 Task: Look for space in Qiryat Shemona, Israel from 7th July, 2023 to 15th July, 2023 for 6 adults in price range Rs.15000 to Rs.20000. Place can be entire place with 3 bedrooms having 3 beds and 3 bathrooms. Property type can be house, flat, guest house. Amenities needed are: washing machine. Booking option can be shelf check-in. Required host language is English.
Action: Mouse moved to (460, 53)
Screenshot: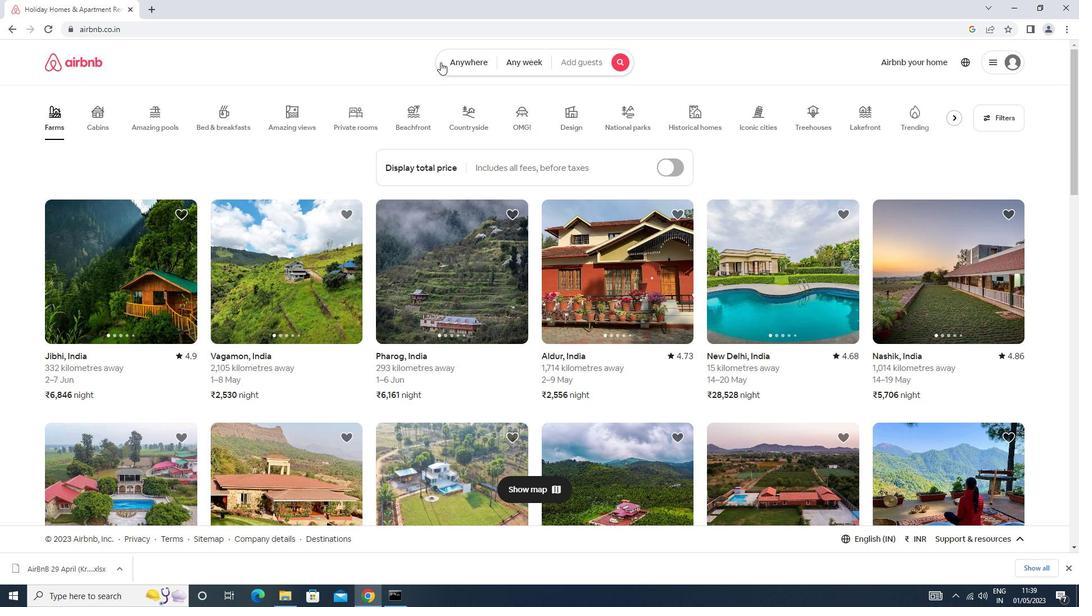 
Action: Mouse pressed left at (460, 53)
Screenshot: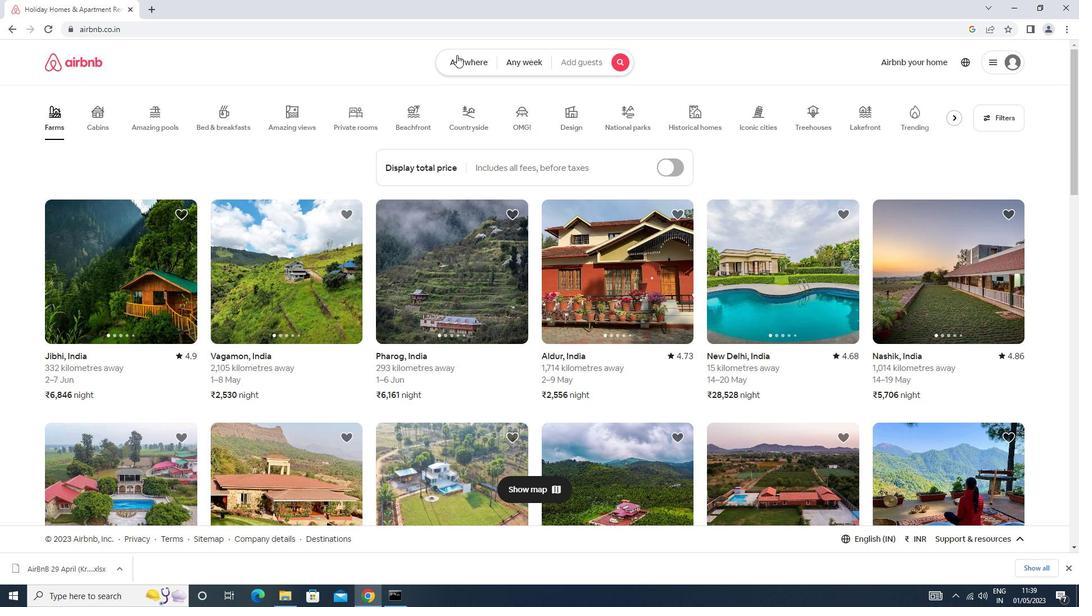 
Action: Mouse moved to (427, 101)
Screenshot: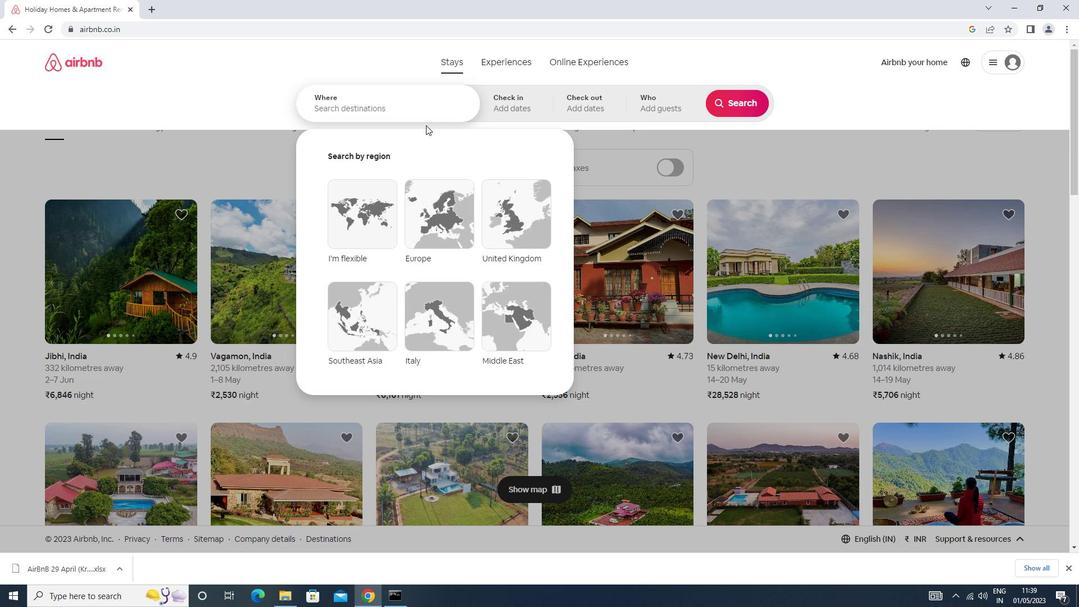 
Action: Mouse pressed left at (427, 101)
Screenshot: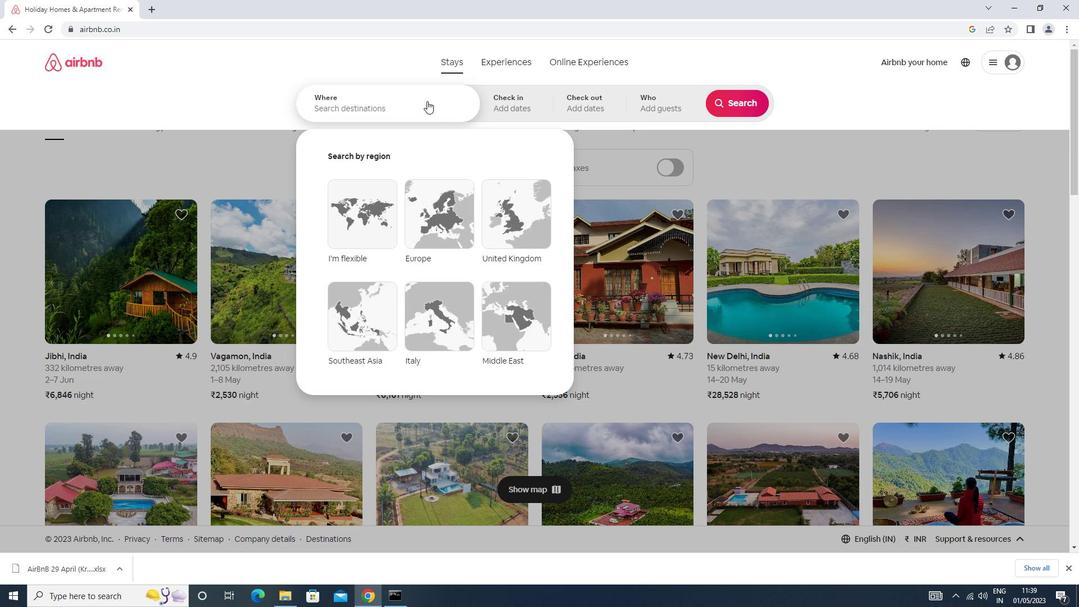 
Action: Mouse moved to (427, 101)
Screenshot: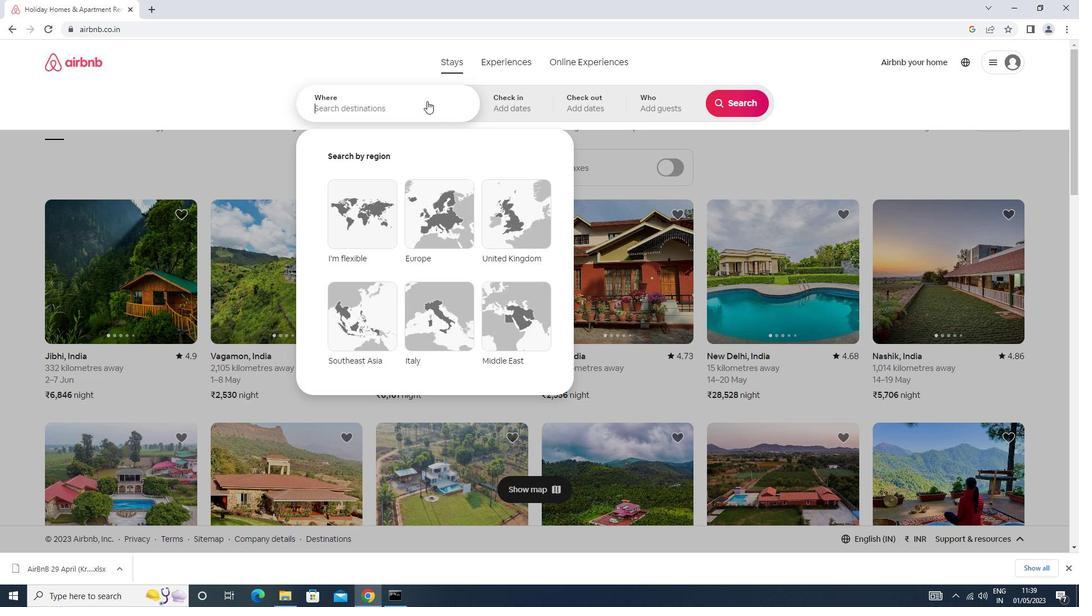 
Action: Key pressed <Key.caps_lock>q<Key.caps_lock>riyat<Key.space>she<Key.down><Key.down><Key.enter>
Screenshot: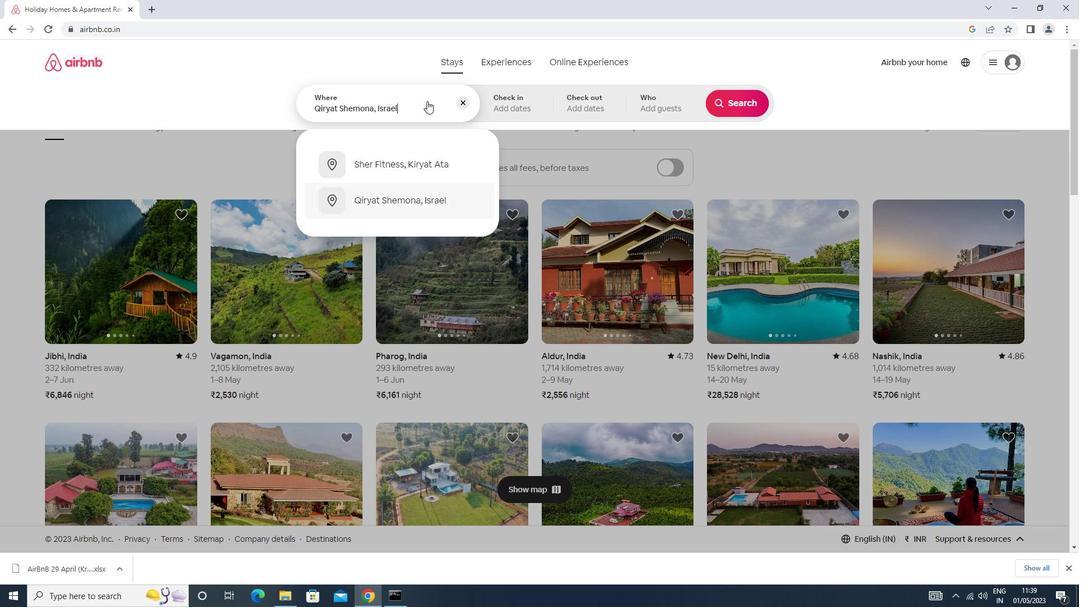 
Action: Mouse moved to (734, 189)
Screenshot: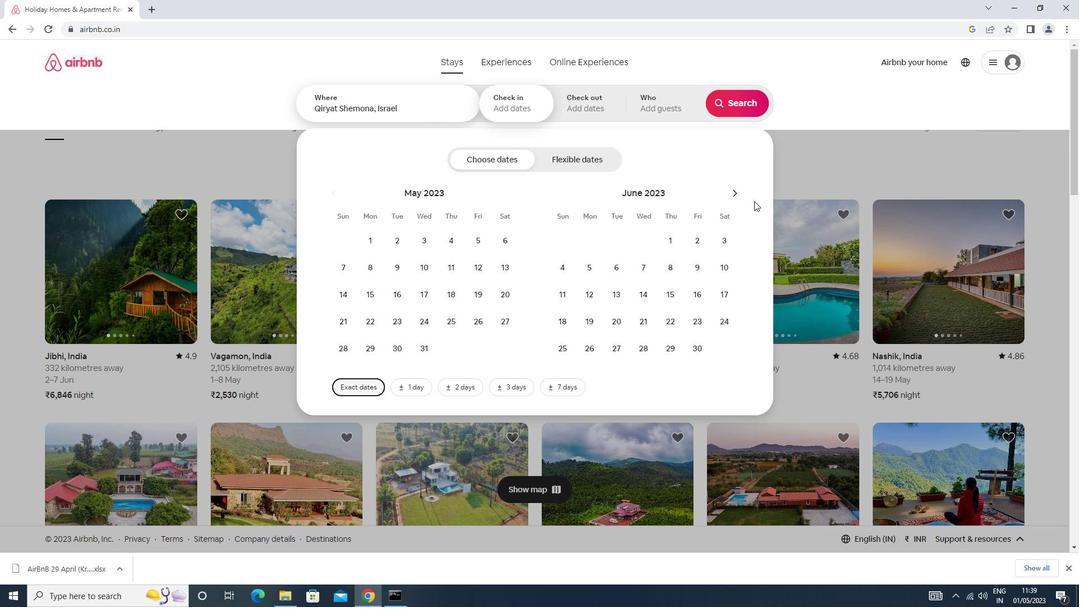 
Action: Mouse pressed left at (734, 189)
Screenshot: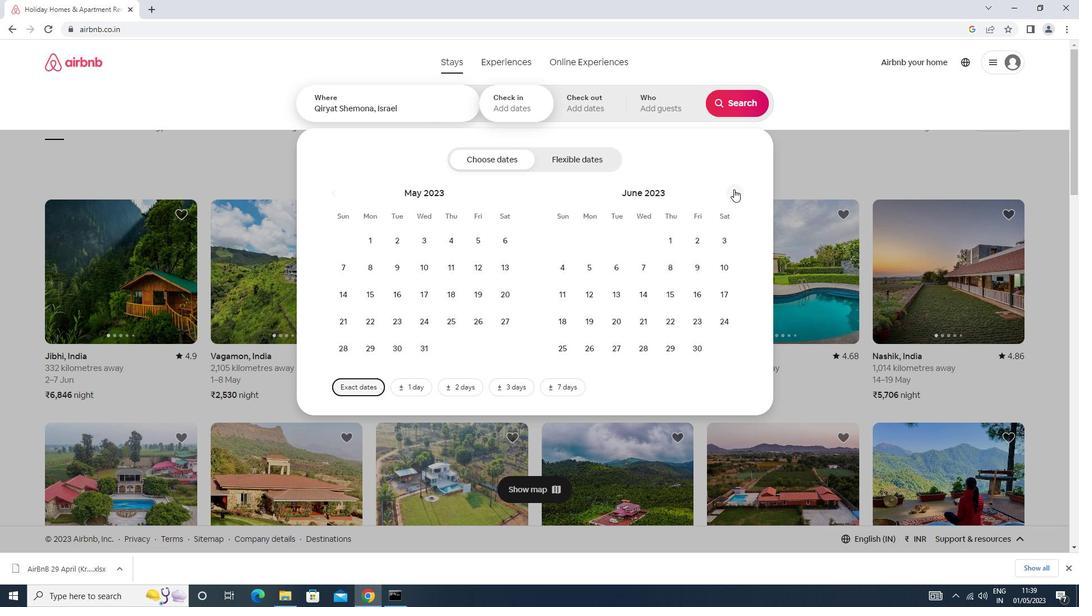 
Action: Mouse moved to (689, 277)
Screenshot: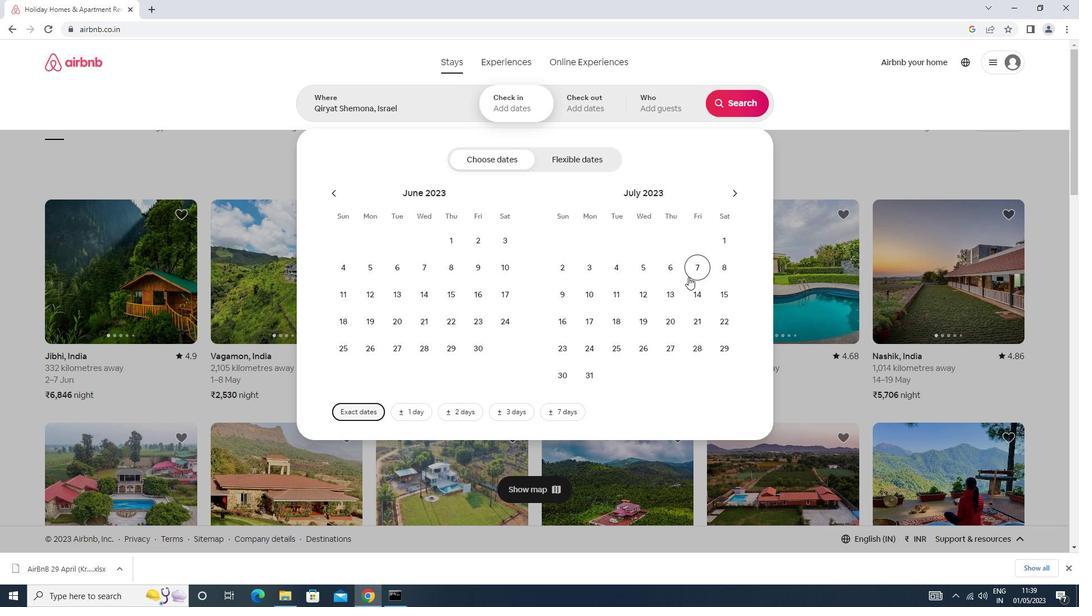 
Action: Mouse pressed left at (689, 277)
Screenshot: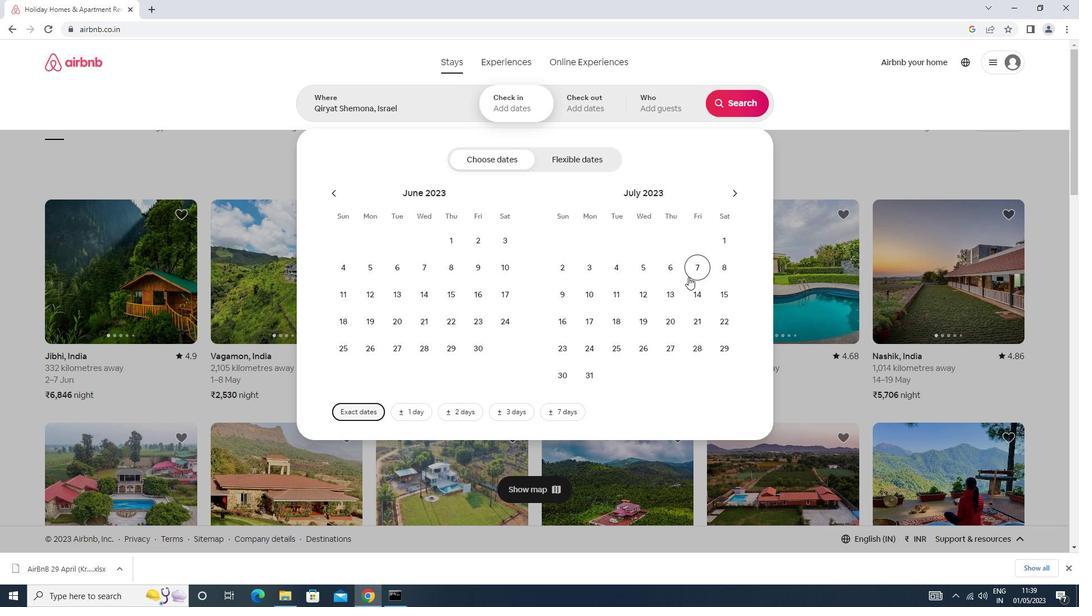 
Action: Mouse moved to (726, 295)
Screenshot: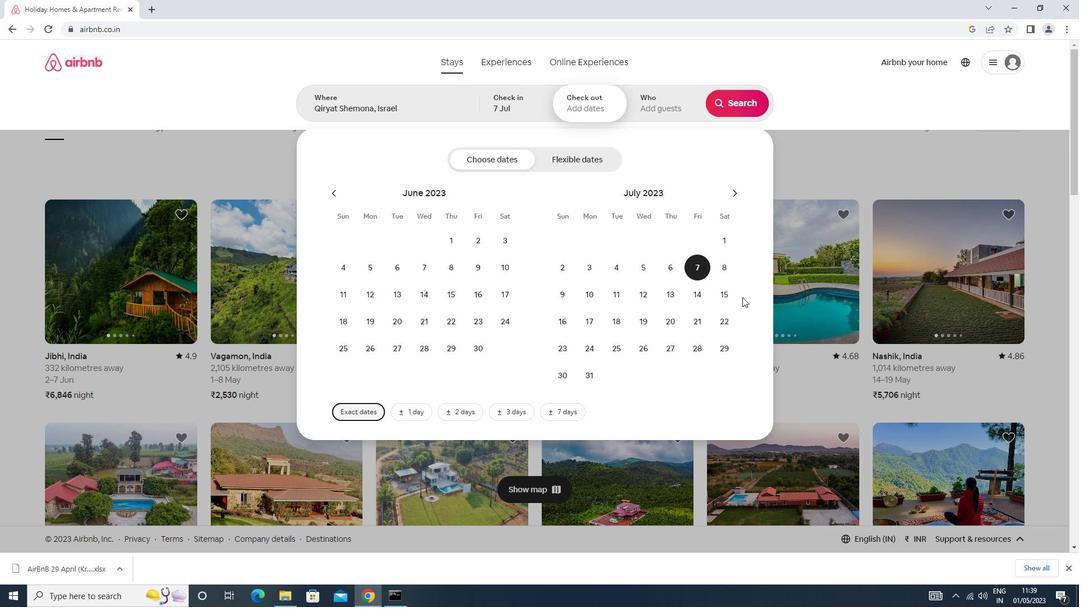 
Action: Mouse pressed left at (726, 295)
Screenshot: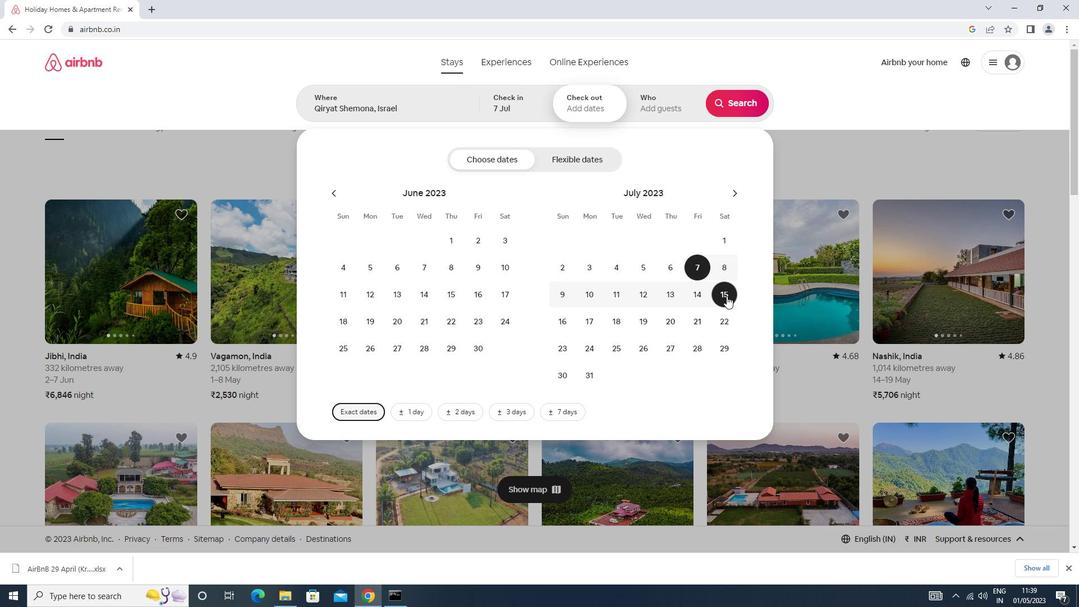 
Action: Mouse moved to (676, 109)
Screenshot: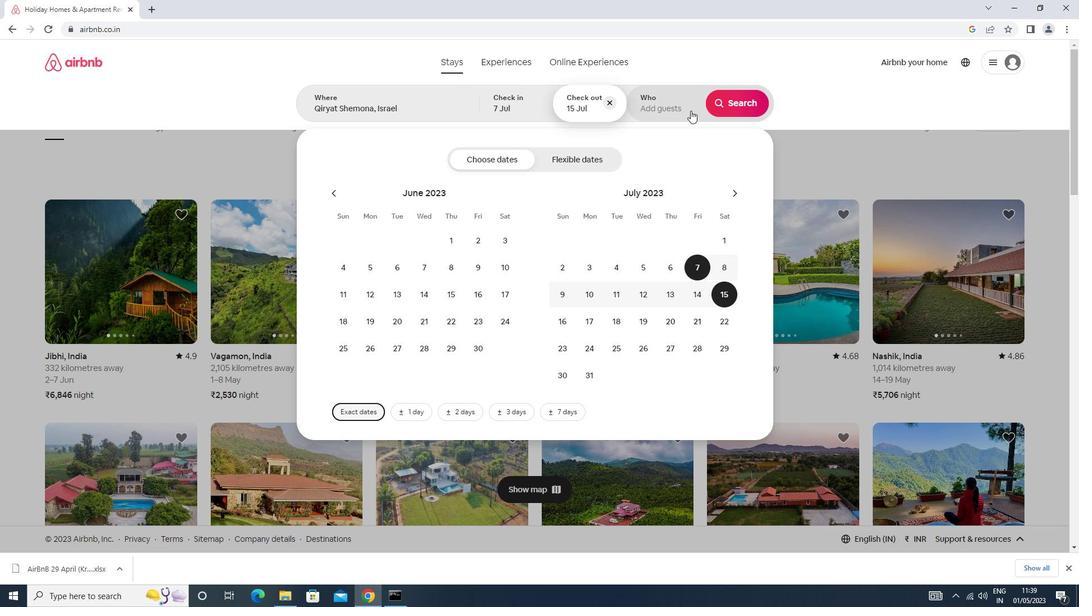 
Action: Mouse pressed left at (676, 109)
Screenshot: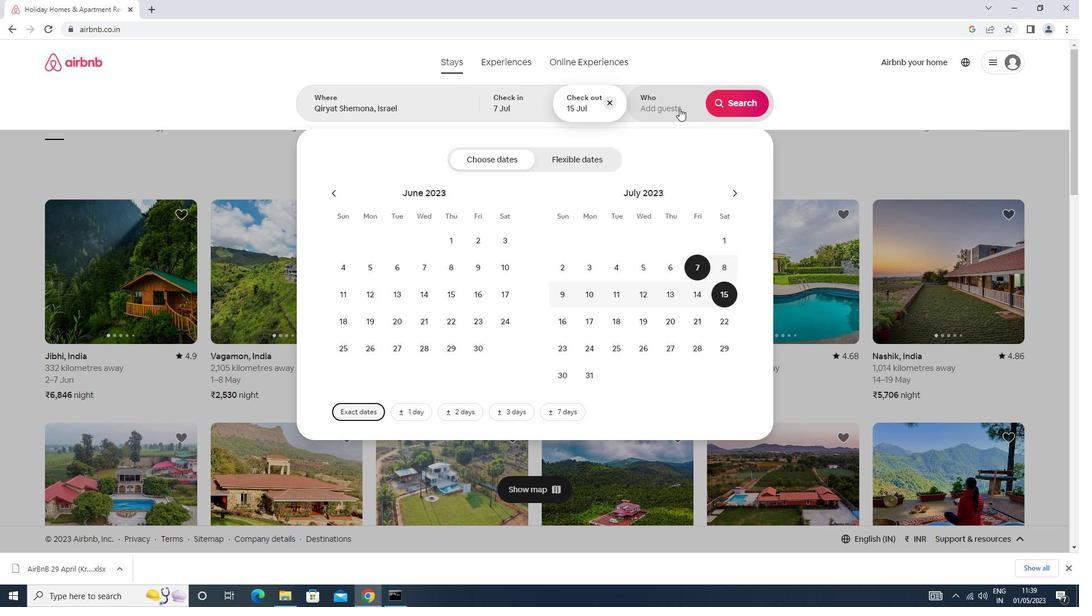 
Action: Mouse moved to (743, 159)
Screenshot: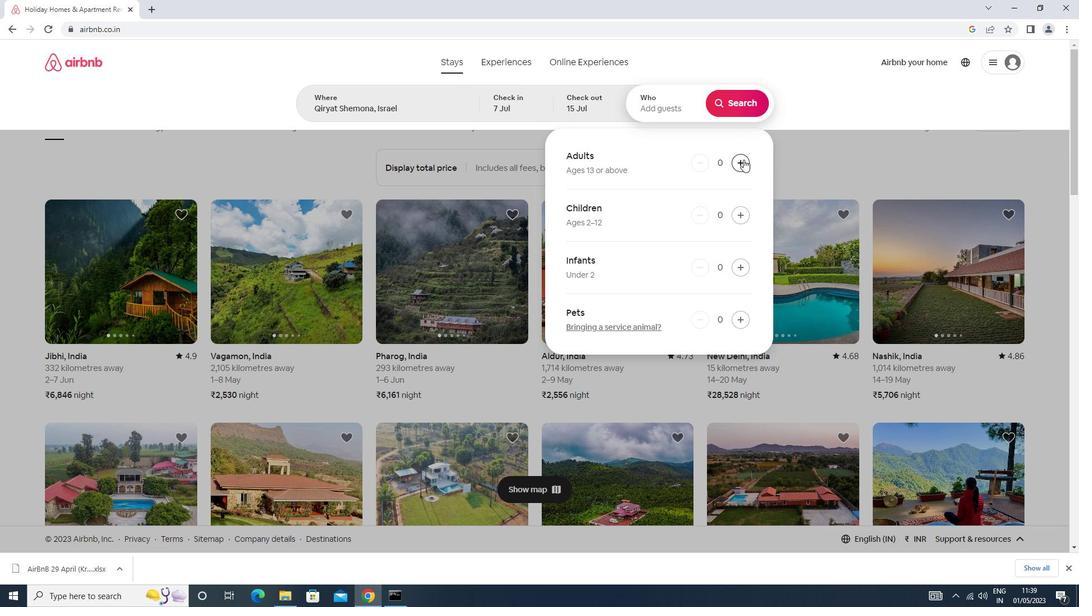 
Action: Mouse pressed left at (743, 159)
Screenshot: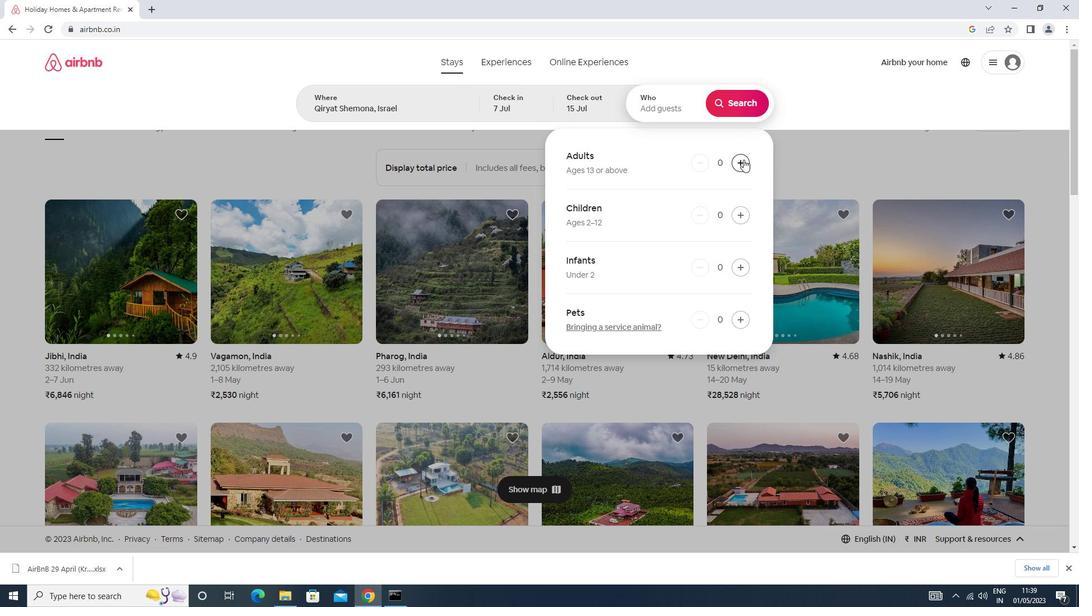 
Action: Mouse moved to (743, 159)
Screenshot: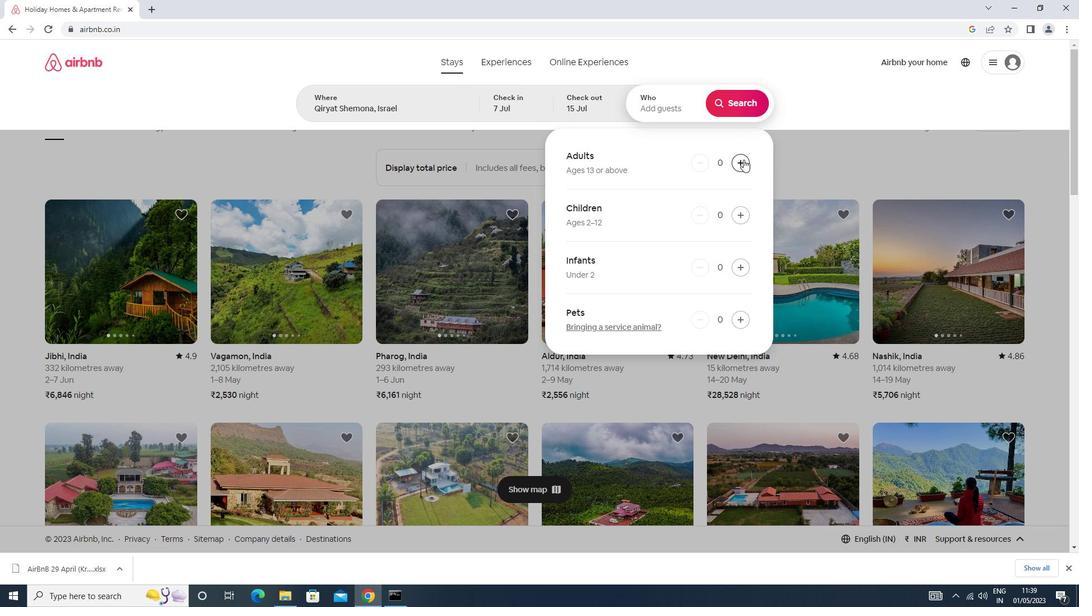 
Action: Mouse pressed left at (743, 159)
Screenshot: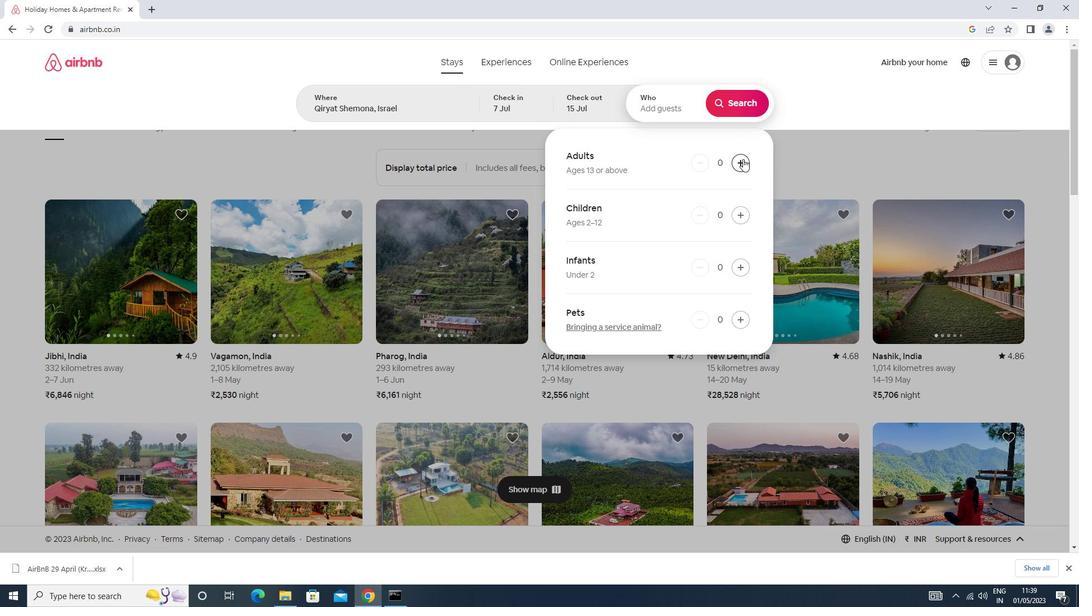 
Action: Mouse pressed left at (743, 159)
Screenshot: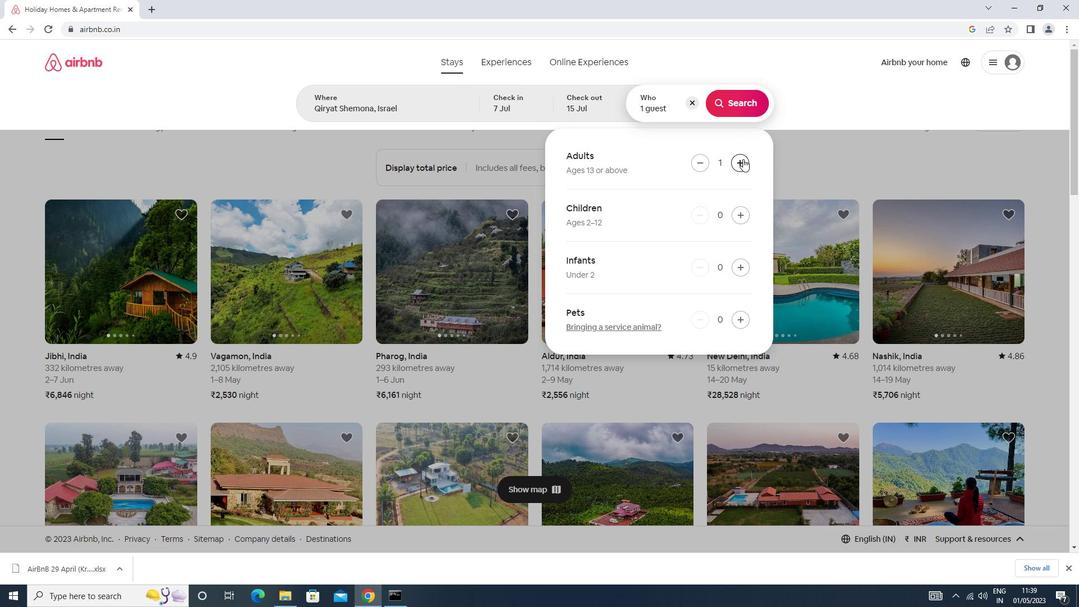
Action: Mouse pressed left at (743, 159)
Screenshot: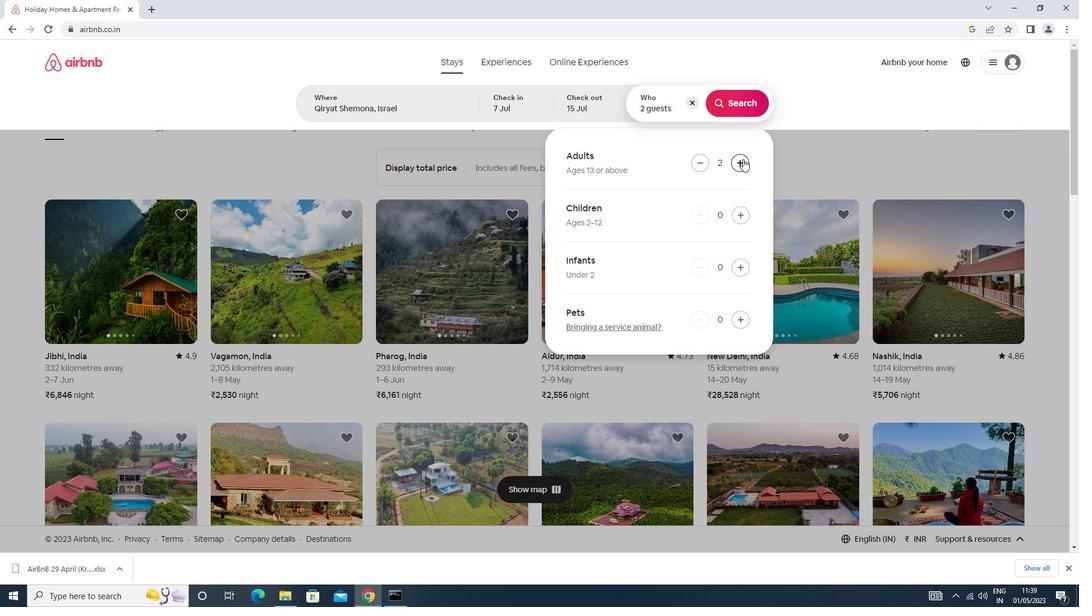 
Action: Mouse pressed left at (743, 159)
Screenshot: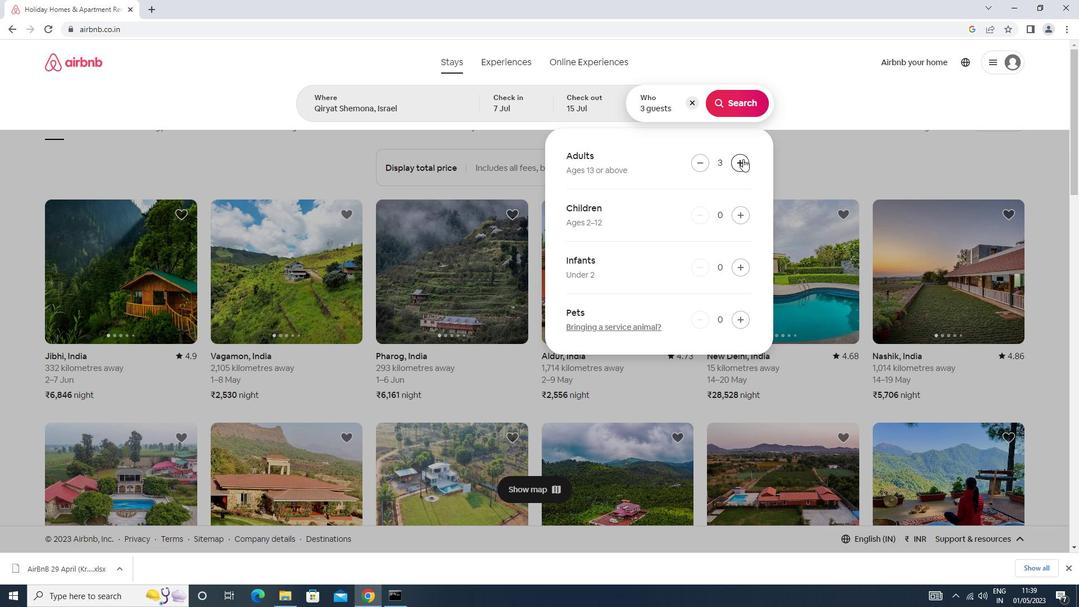 
Action: Mouse pressed left at (743, 159)
Screenshot: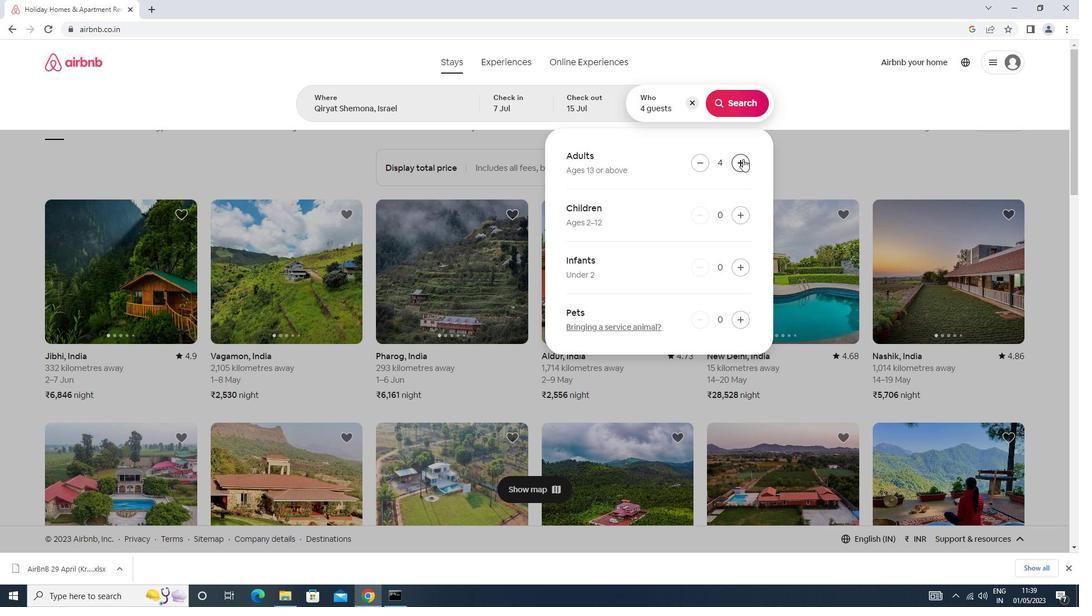 
Action: Mouse moved to (738, 101)
Screenshot: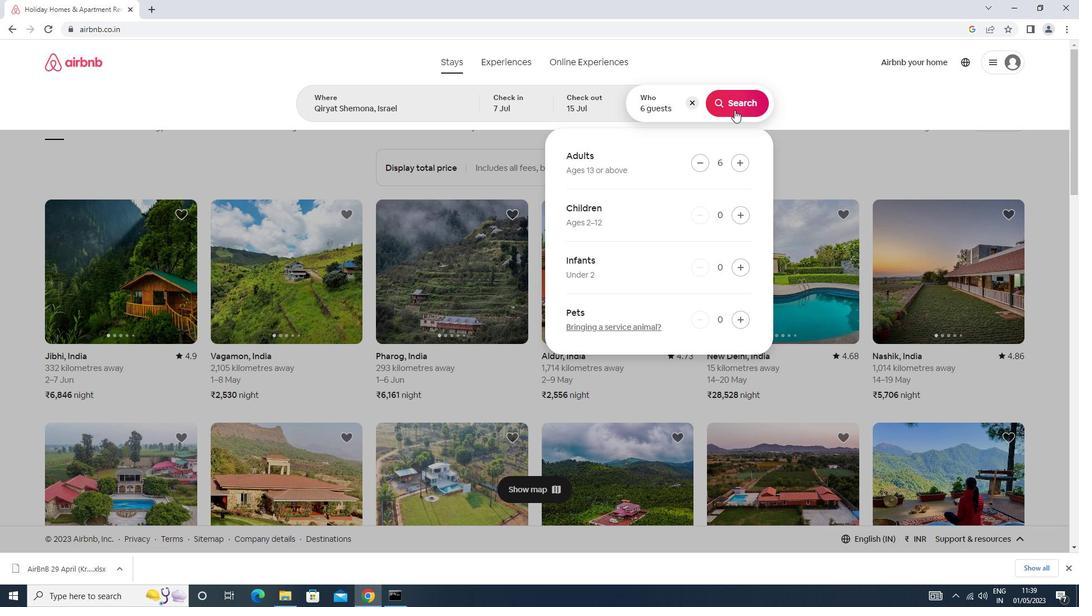 
Action: Mouse pressed left at (738, 101)
Screenshot: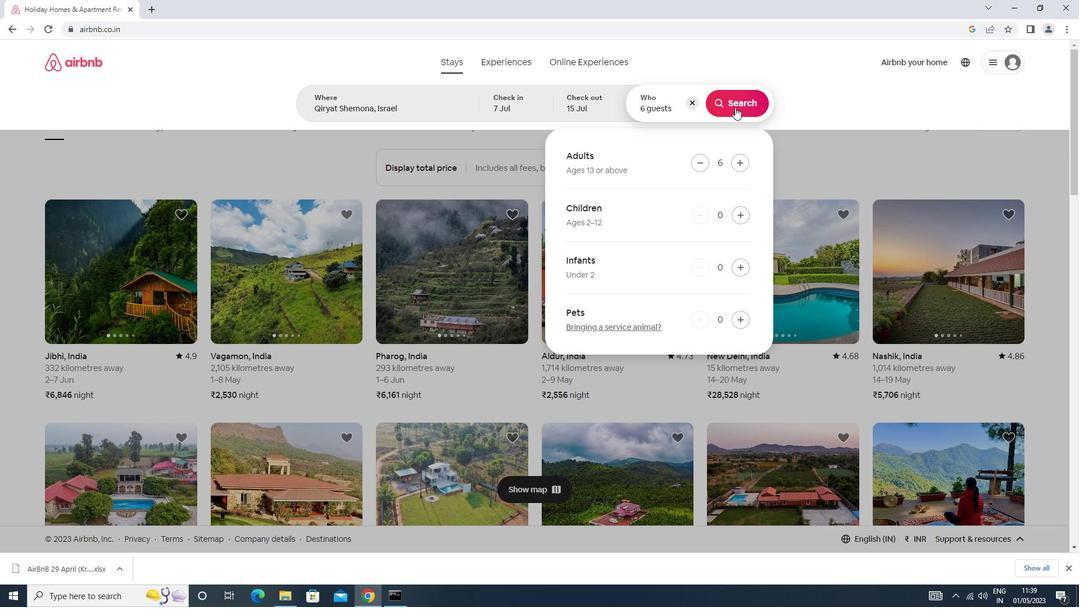 
Action: Mouse moved to (1035, 107)
Screenshot: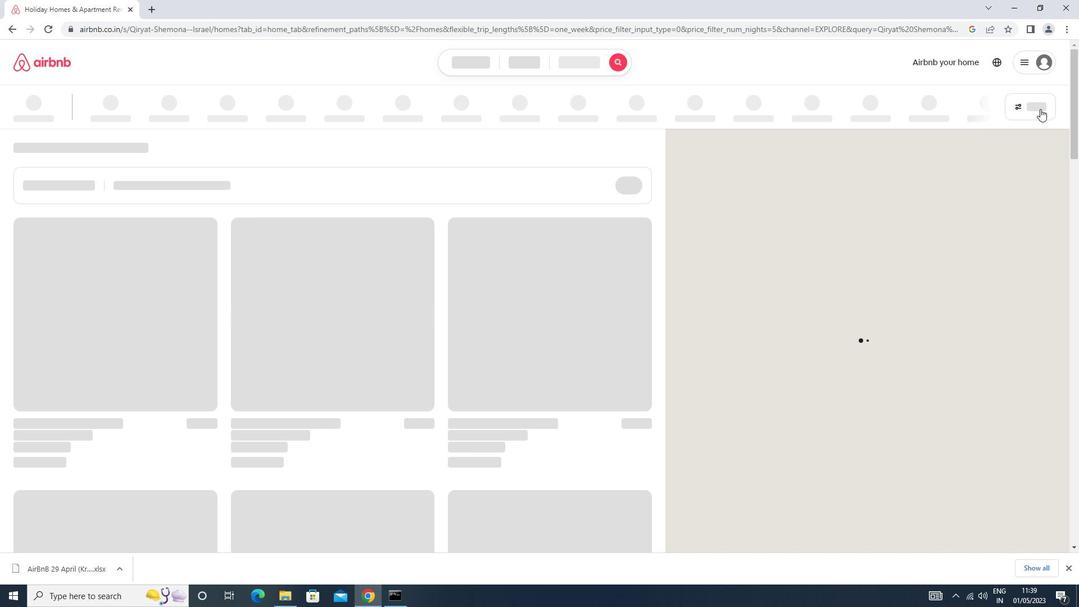 
Action: Mouse pressed left at (1035, 107)
Screenshot: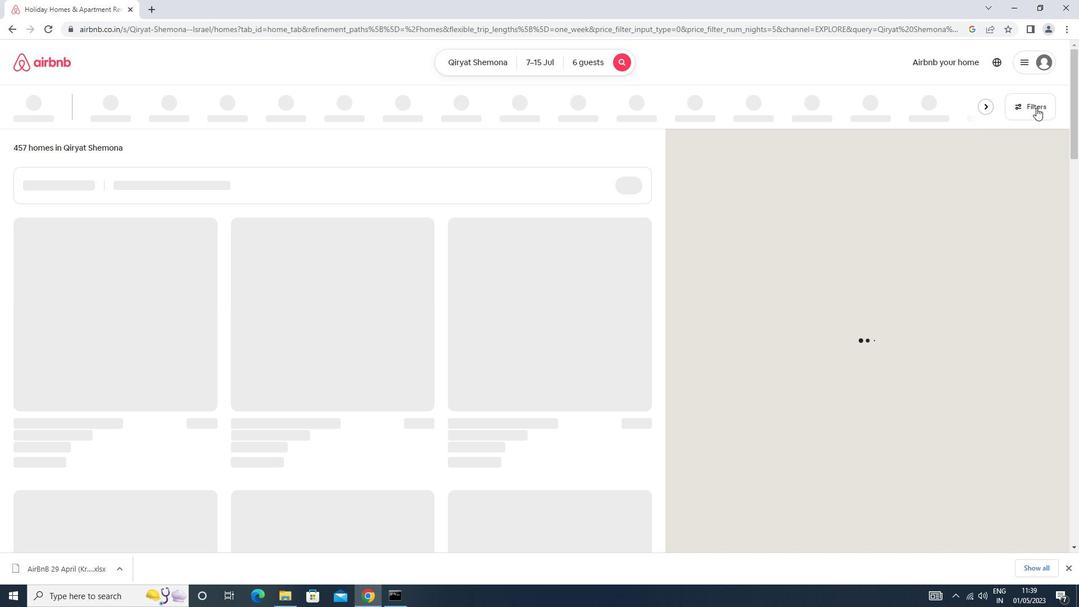 
Action: Mouse moved to (502, 237)
Screenshot: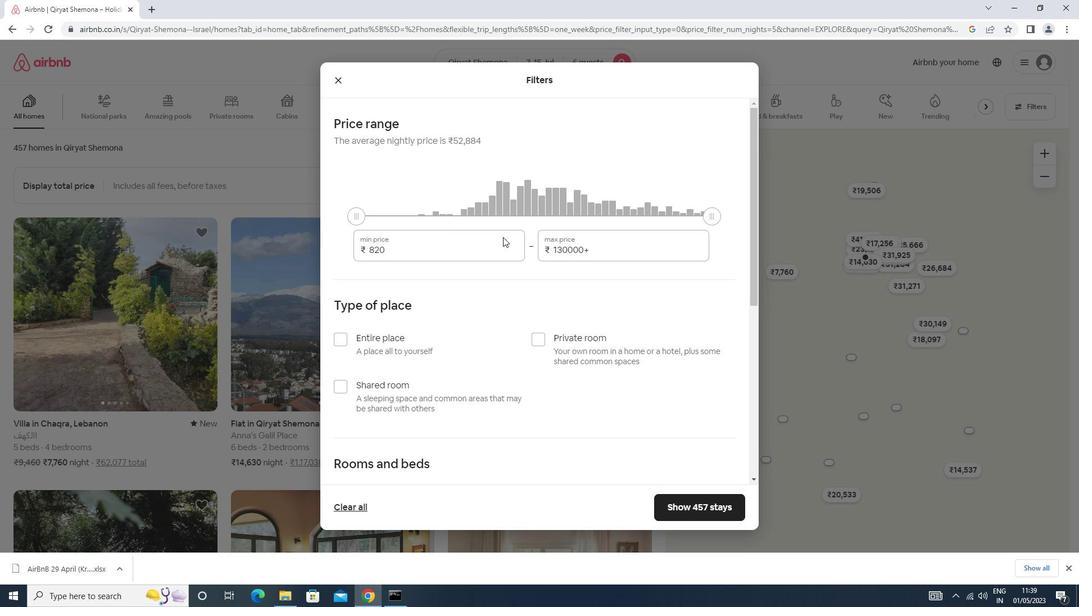 
Action: Mouse pressed left at (502, 237)
Screenshot: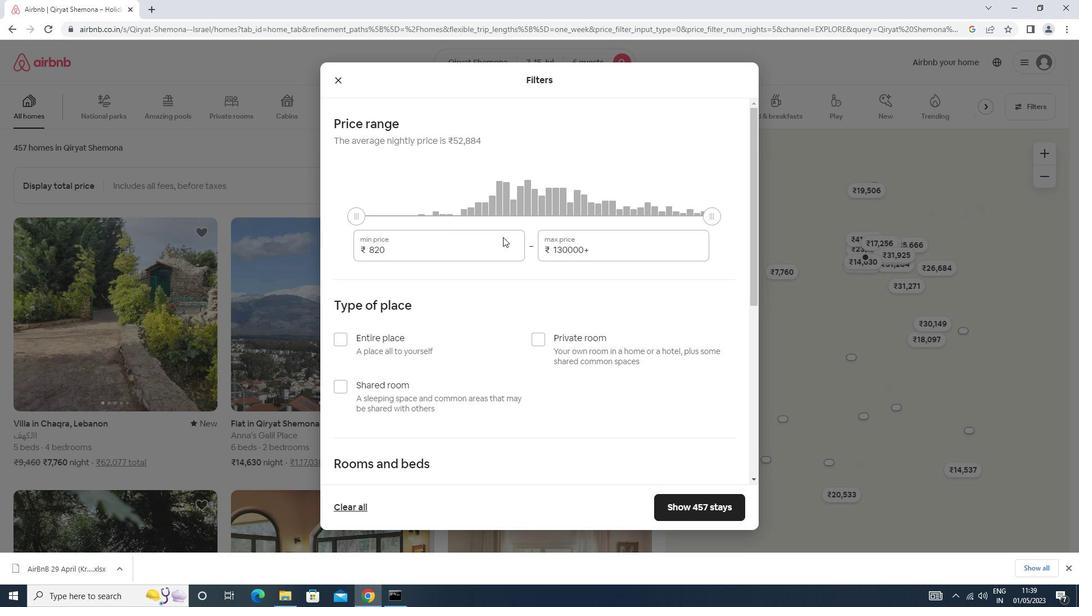 
Action: Mouse moved to (501, 239)
Screenshot: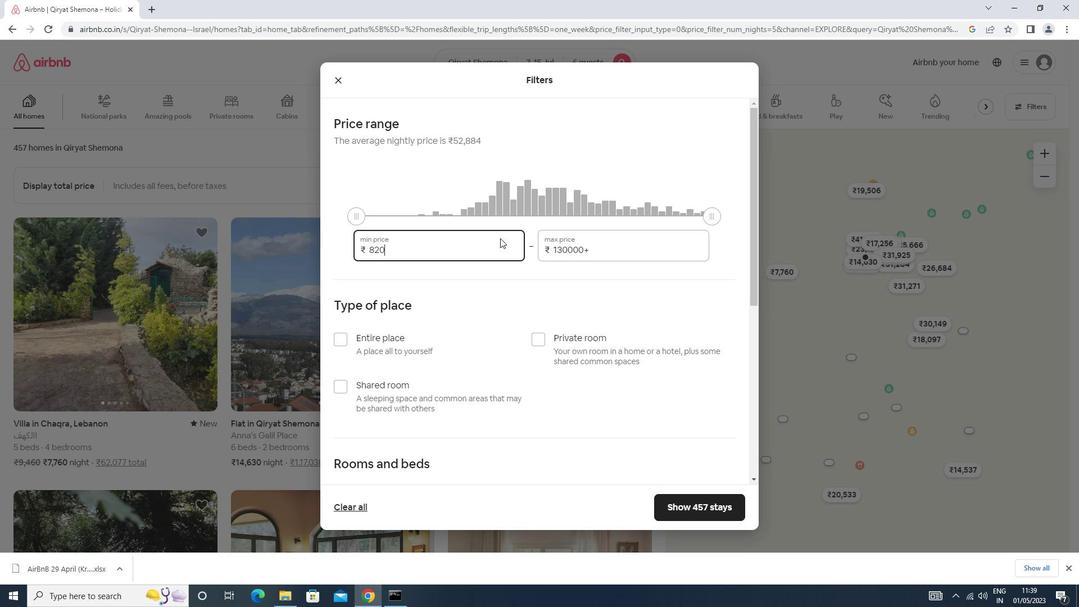
Action: Key pressed <Key.backspace><Key.backspace><Key.backspace><Key.backspace>15000<Key.tab>20000
Screenshot: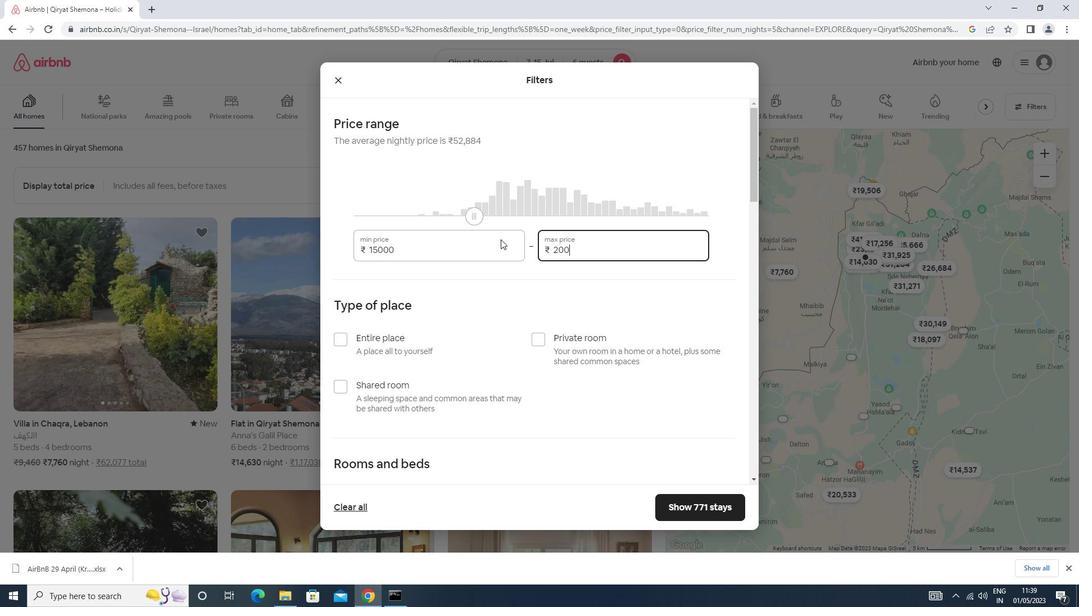
Action: Mouse scrolled (501, 239) with delta (0, 0)
Screenshot: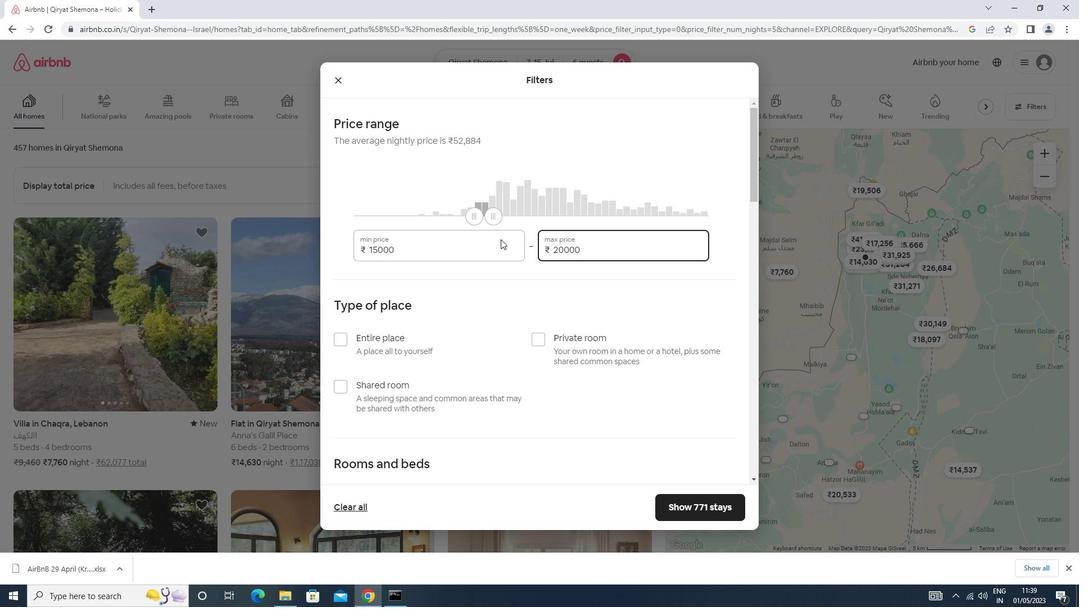 
Action: Mouse scrolled (501, 239) with delta (0, 0)
Screenshot: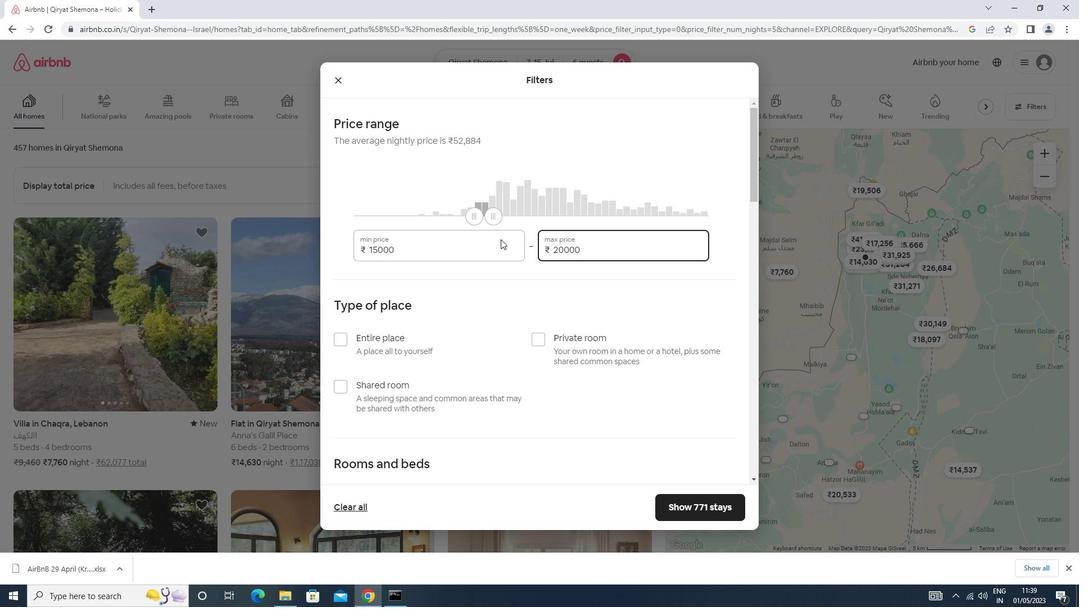 
Action: Mouse moved to (390, 223)
Screenshot: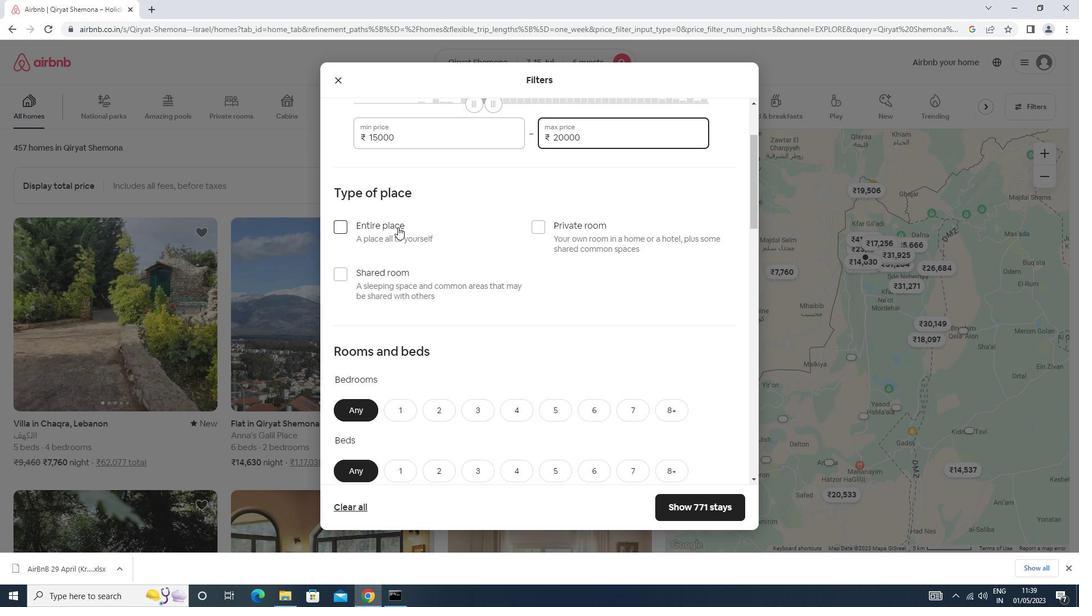 
Action: Mouse pressed left at (390, 223)
Screenshot: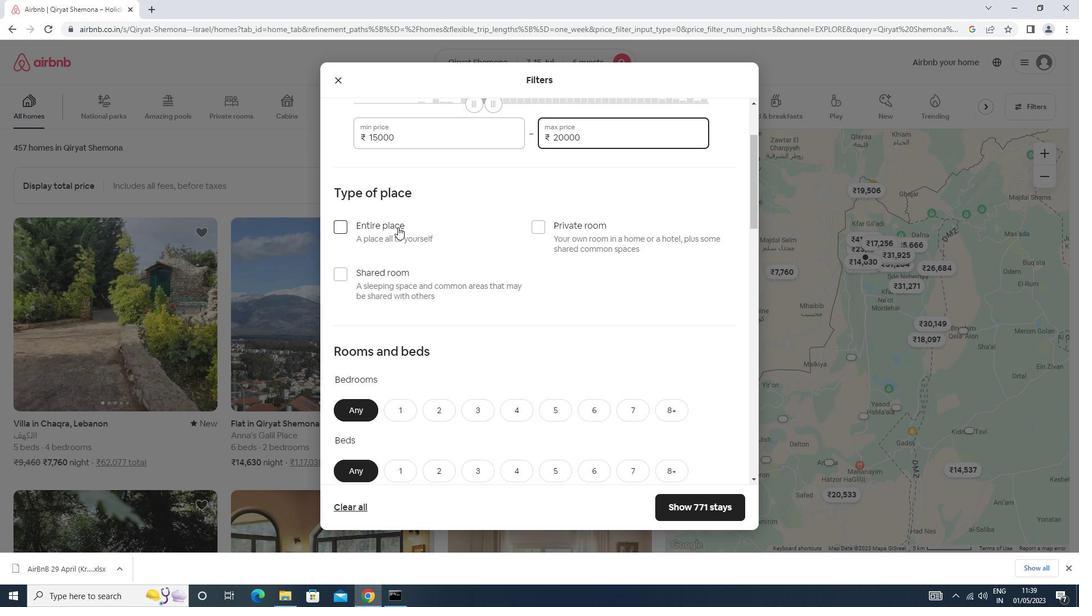 
Action: Mouse moved to (451, 240)
Screenshot: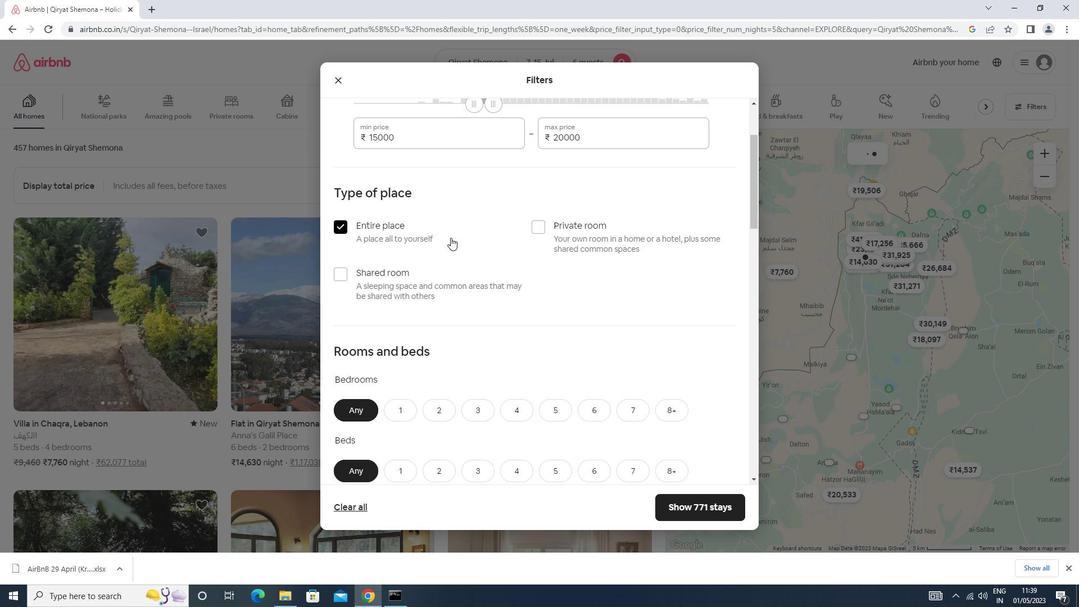 
Action: Mouse scrolled (451, 240) with delta (0, 0)
Screenshot: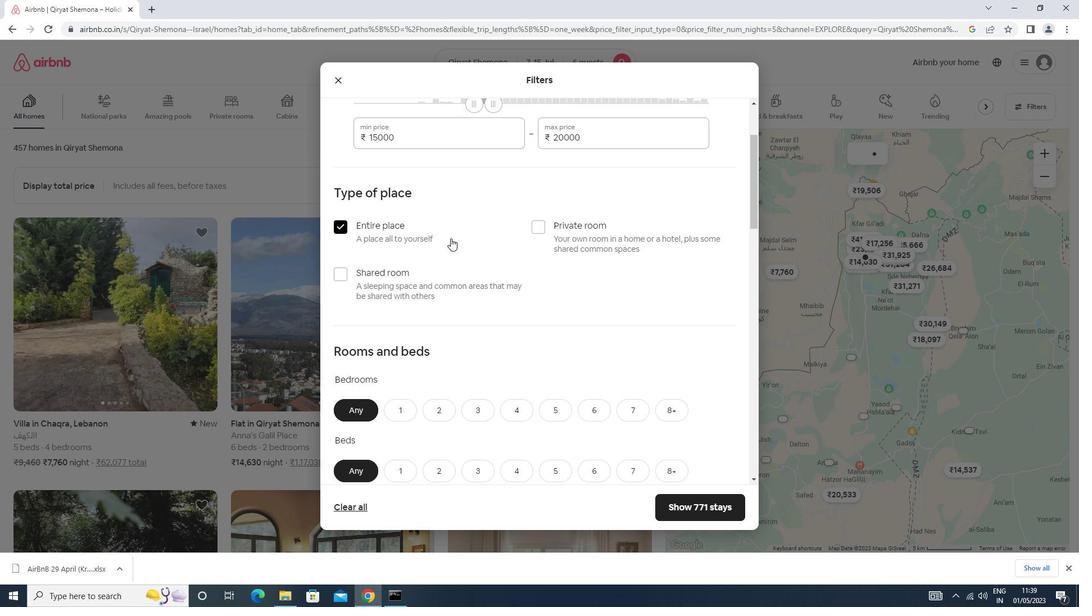 
Action: Mouse moved to (451, 242)
Screenshot: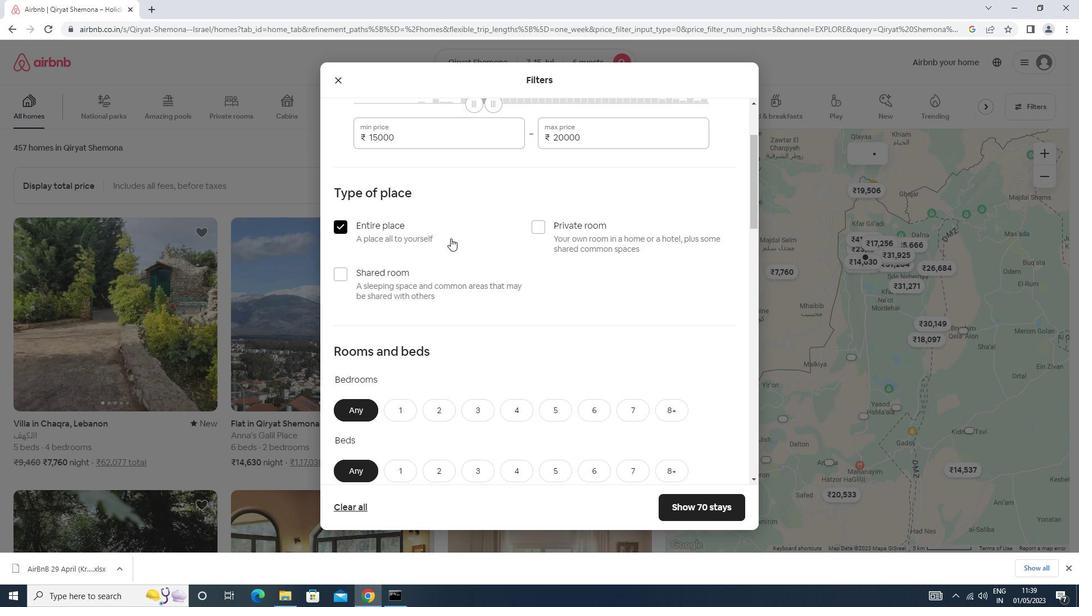 
Action: Mouse scrolled (451, 241) with delta (0, 0)
Screenshot: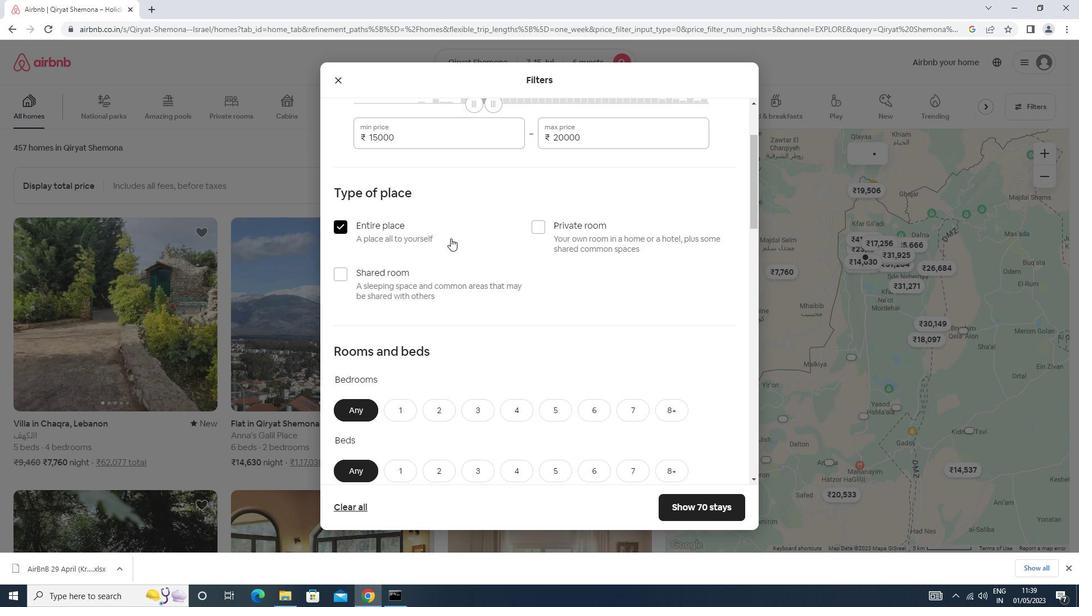 
Action: Mouse moved to (482, 291)
Screenshot: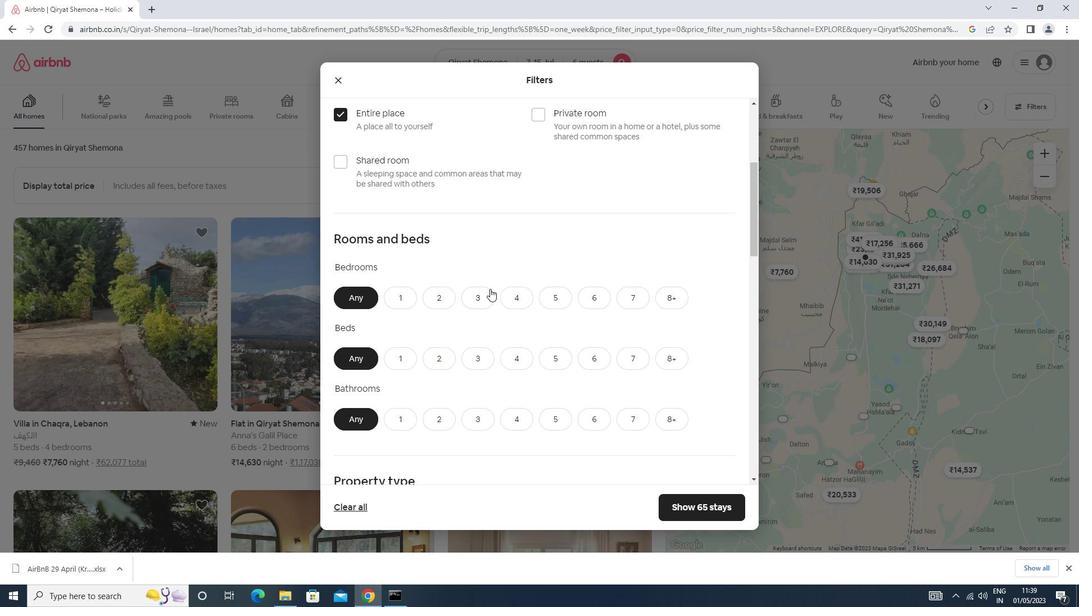 
Action: Mouse pressed left at (482, 291)
Screenshot: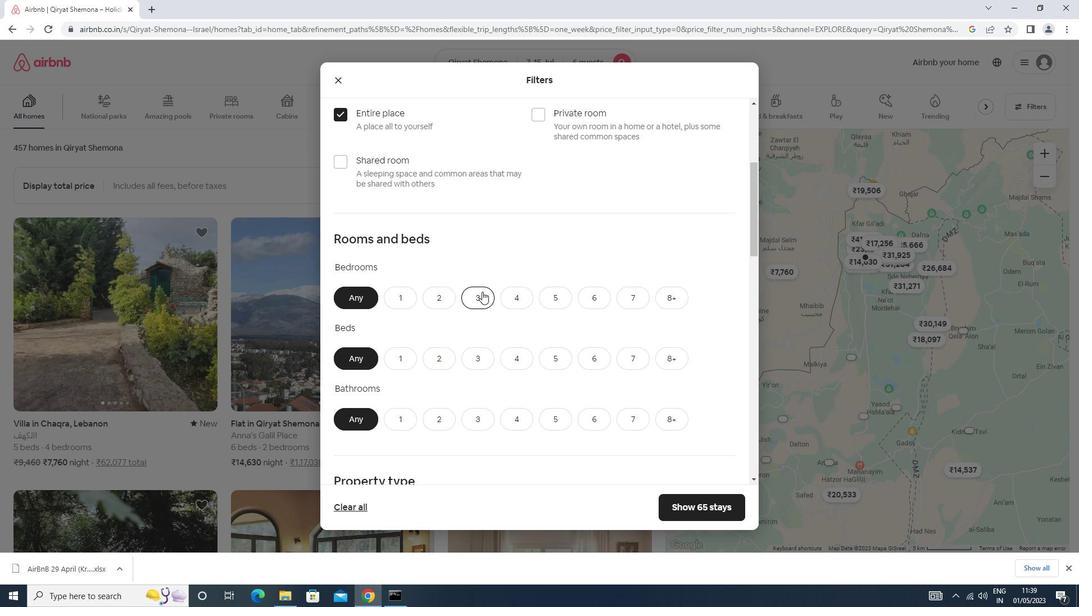 
Action: Mouse moved to (478, 303)
Screenshot: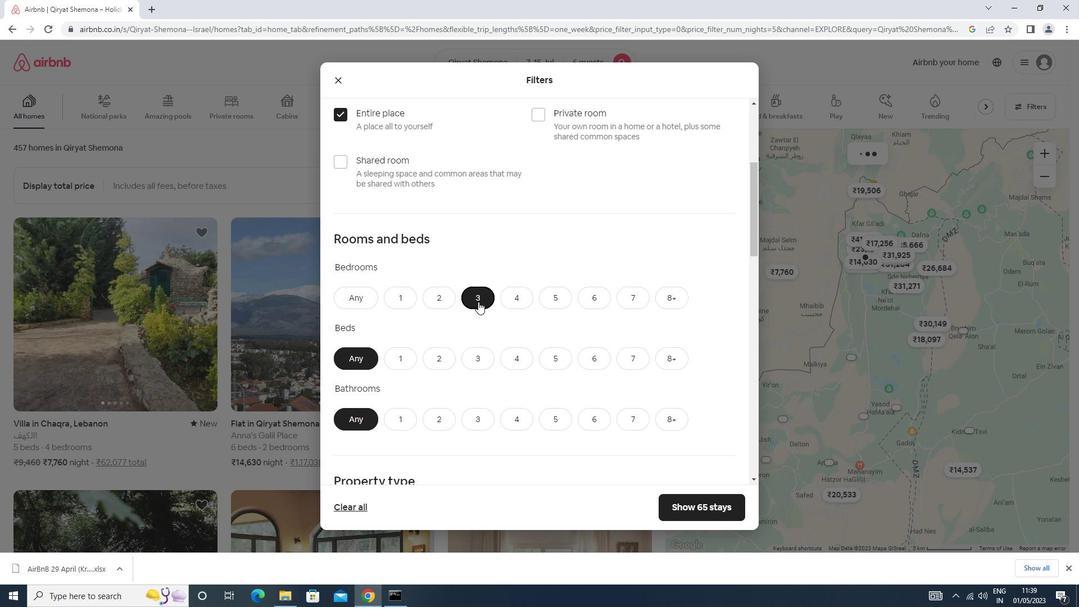 
Action: Mouse scrolled (478, 302) with delta (0, 0)
Screenshot: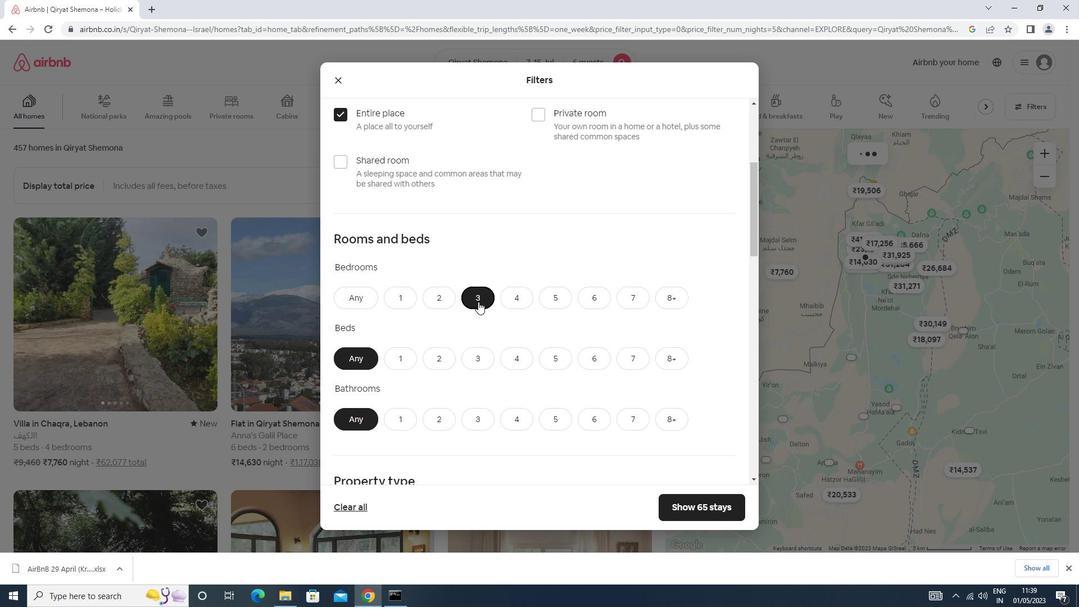 
Action: Mouse moved to (478, 303)
Screenshot: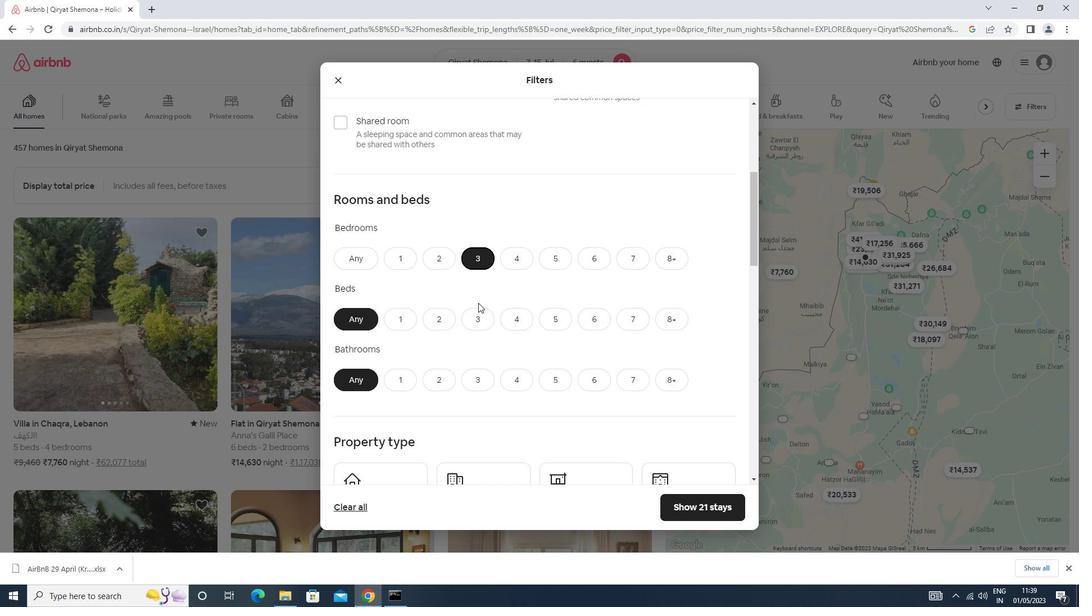 
Action: Mouse pressed left at (478, 303)
Screenshot: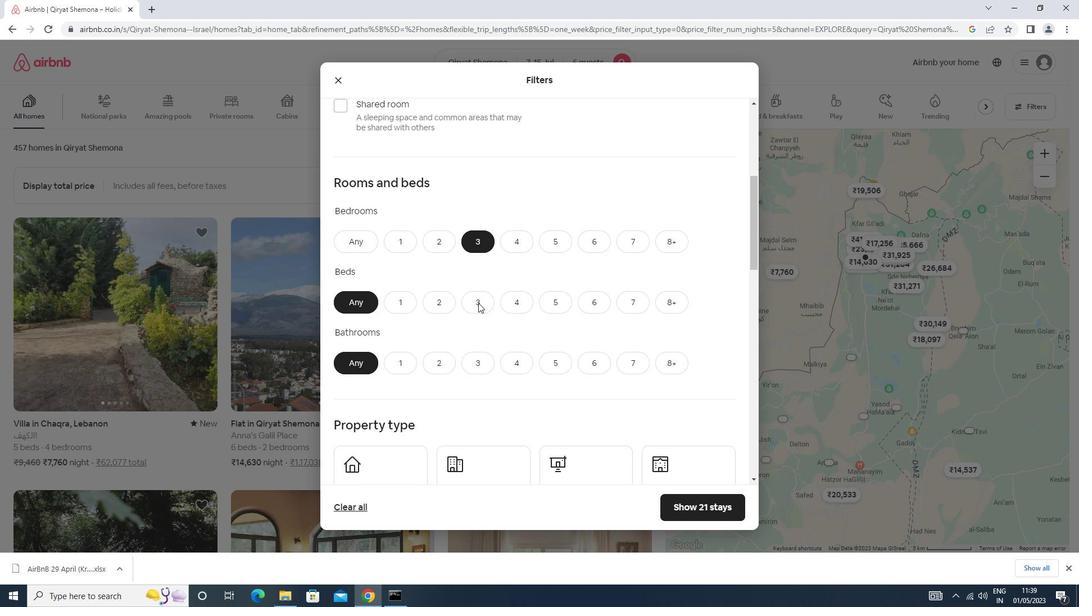 
Action: Mouse scrolled (478, 302) with delta (0, 0)
Screenshot: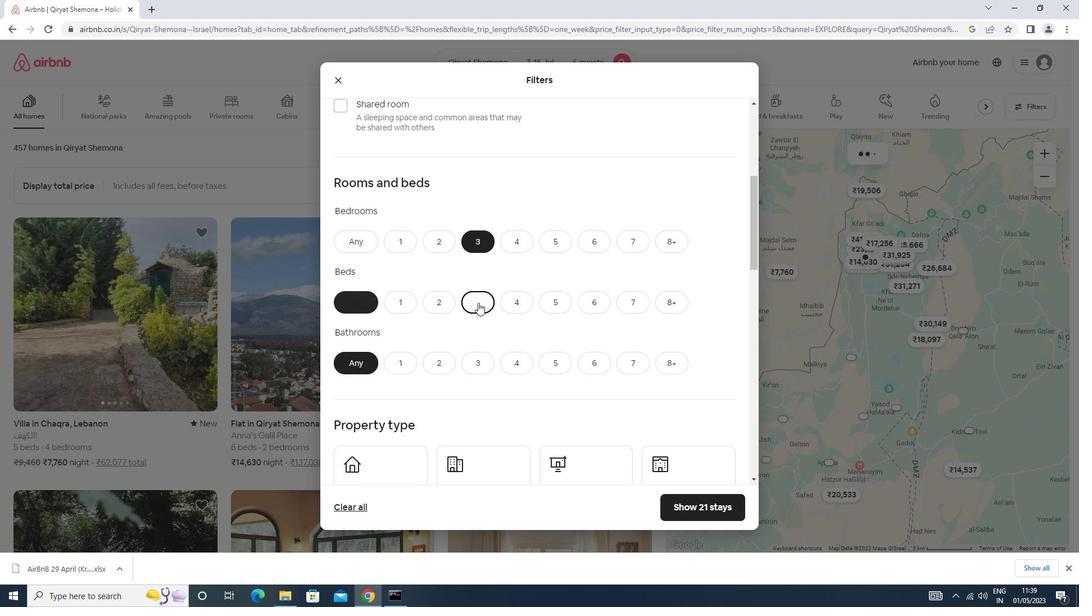 
Action: Mouse moved to (479, 302)
Screenshot: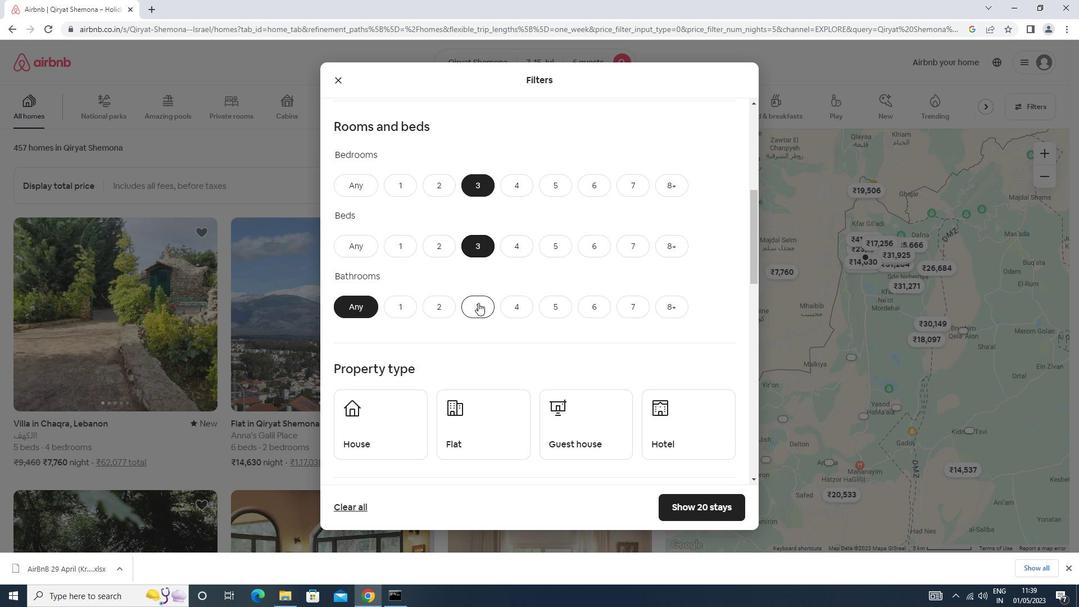 
Action: Mouse pressed left at (479, 302)
Screenshot: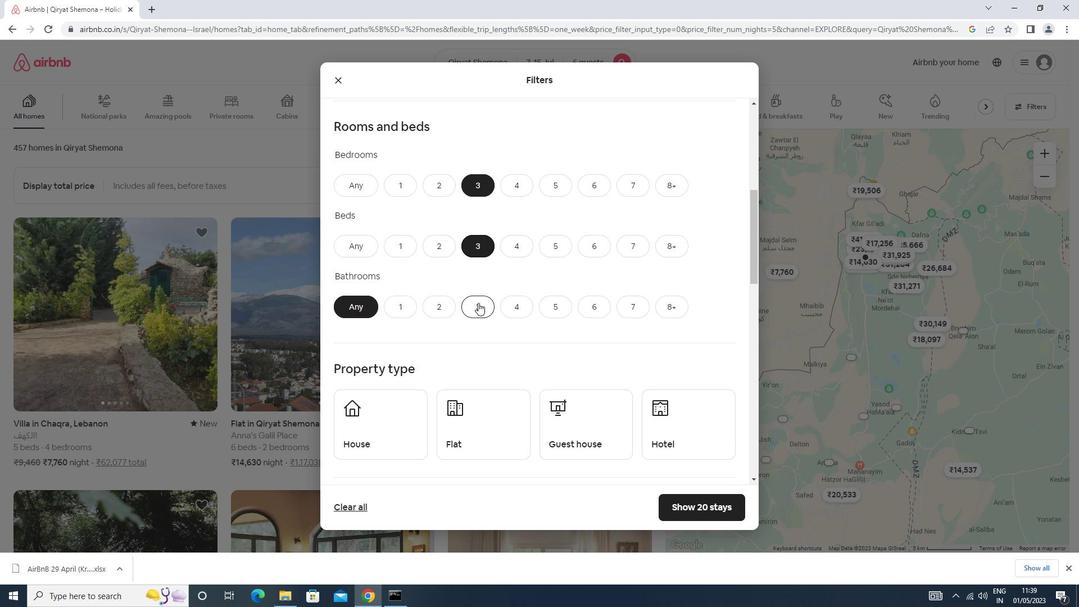 
Action: Mouse moved to (394, 398)
Screenshot: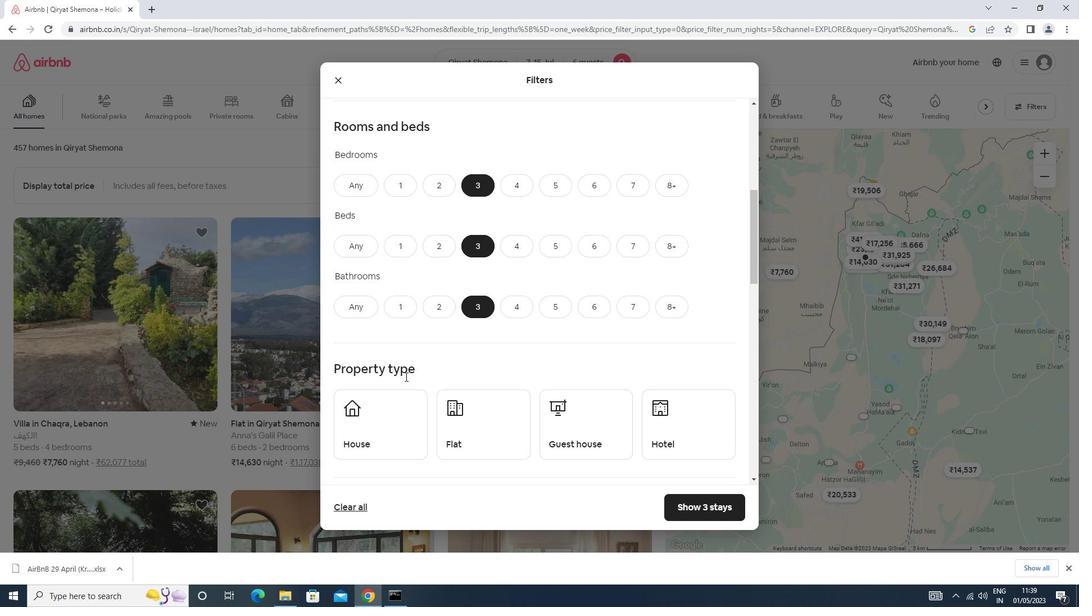 
Action: Mouse pressed left at (394, 398)
Screenshot: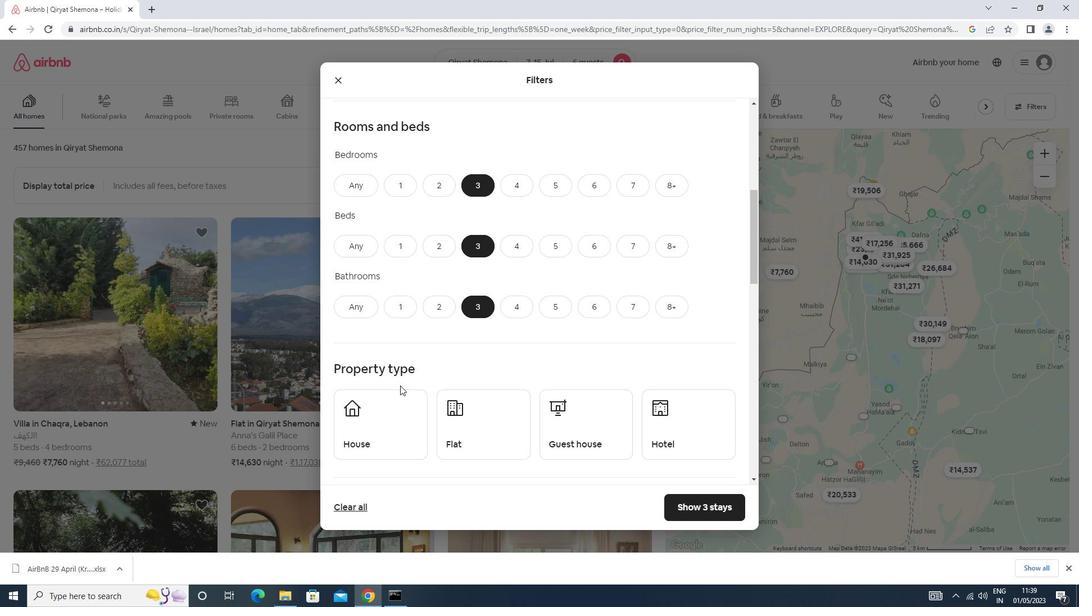 
Action: Mouse moved to (471, 422)
Screenshot: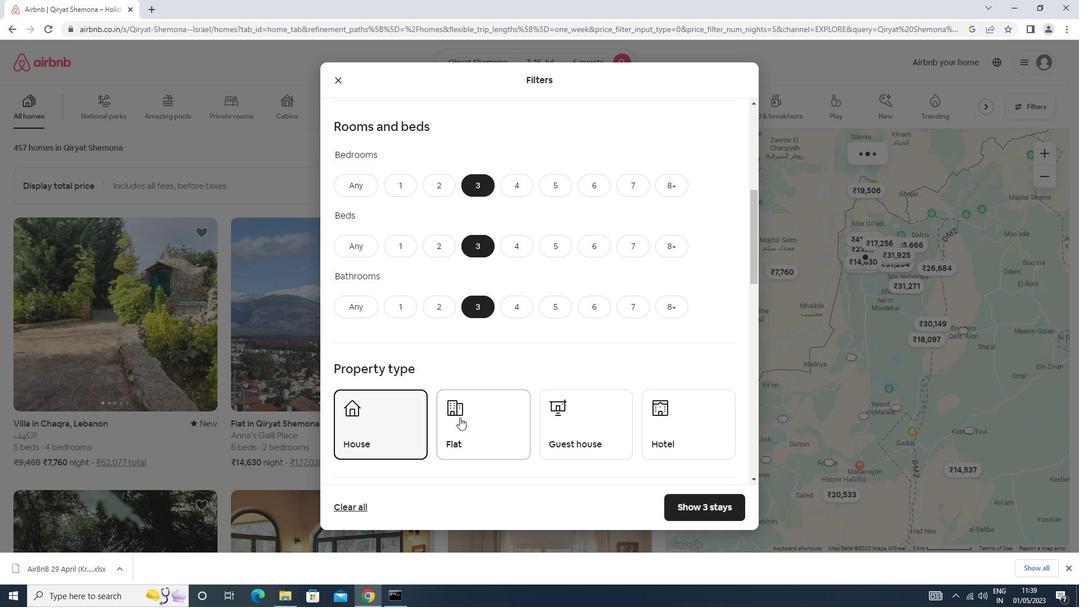 
Action: Mouse pressed left at (471, 422)
Screenshot: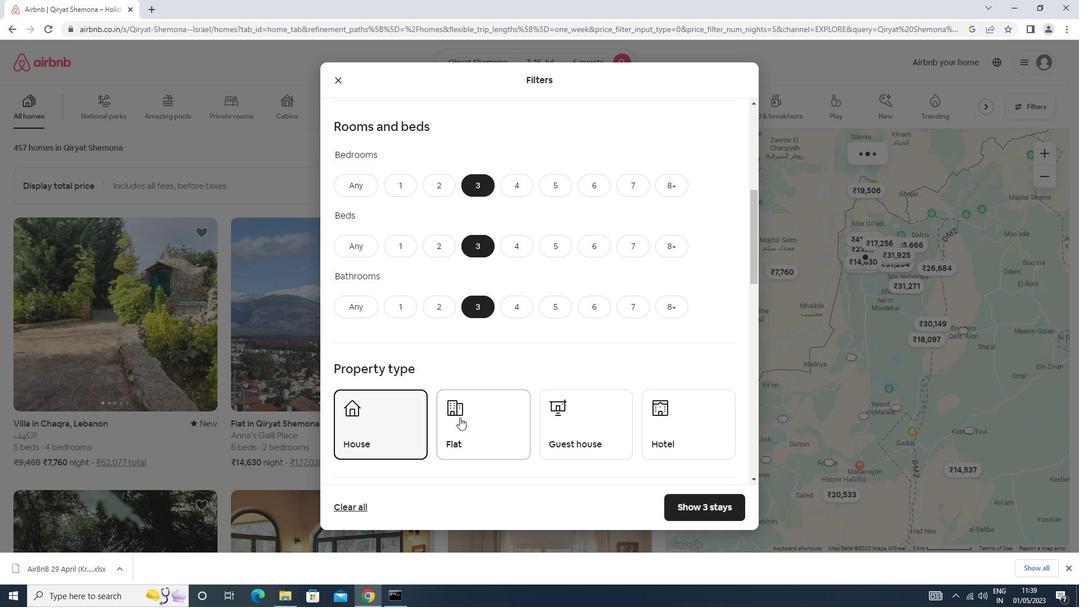 
Action: Mouse moved to (572, 435)
Screenshot: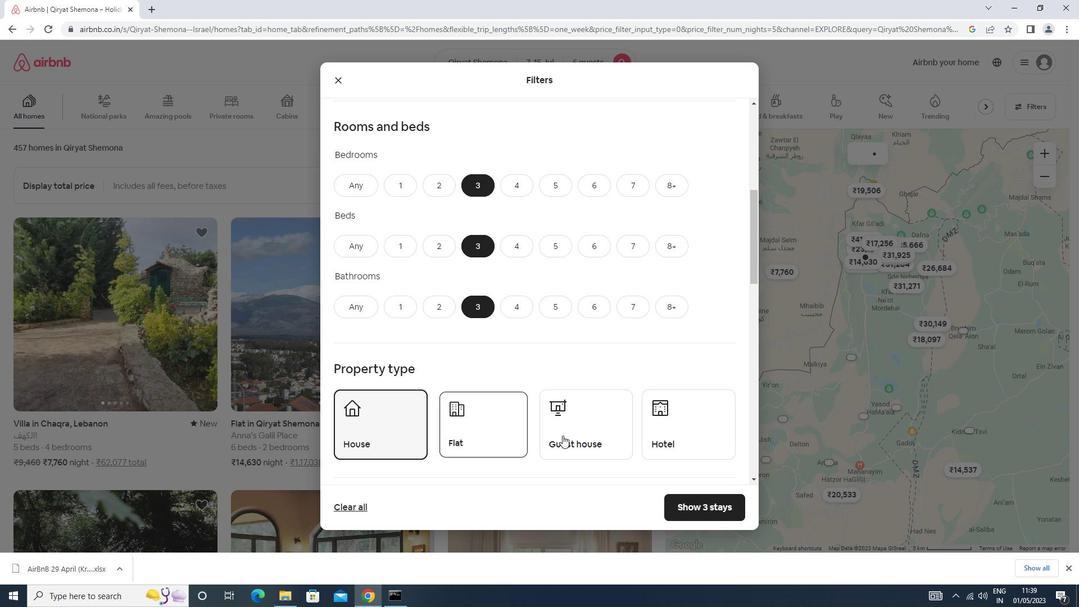 
Action: Mouse pressed left at (572, 435)
Screenshot: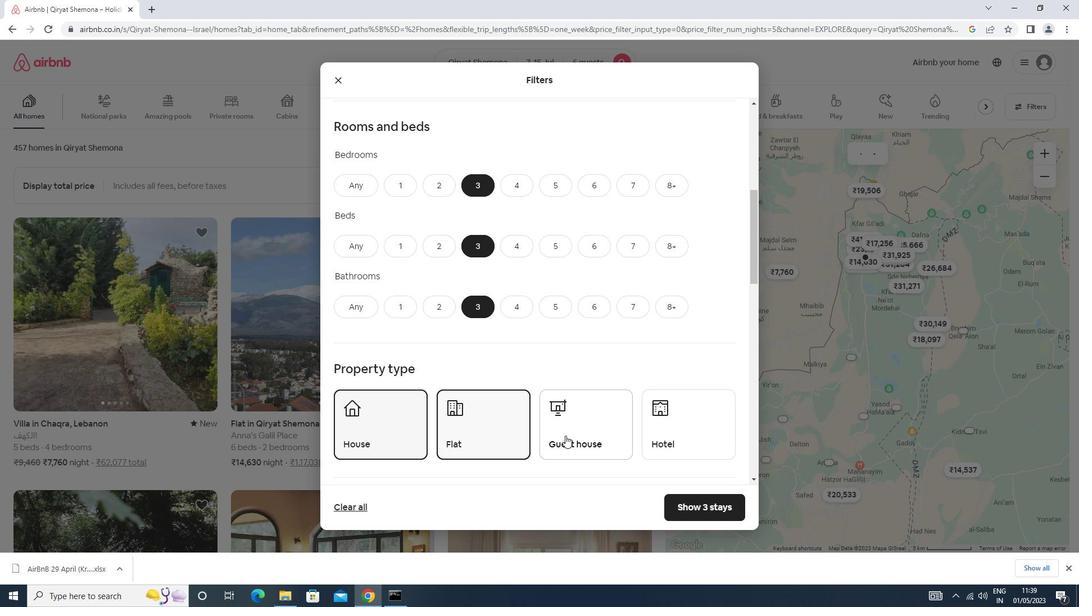 
Action: Mouse moved to (631, 428)
Screenshot: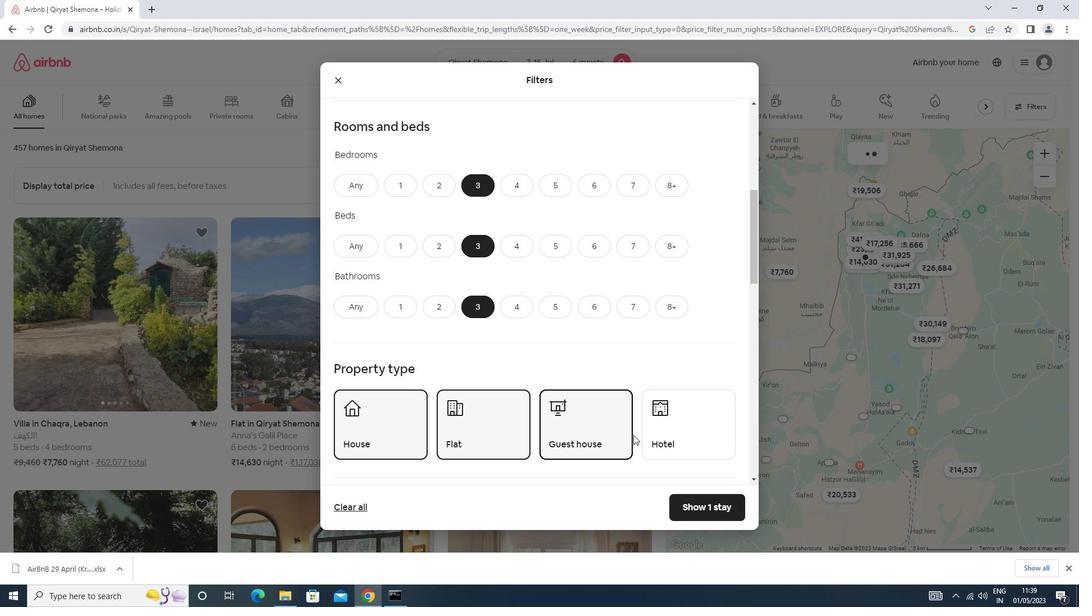 
Action: Mouse scrolled (631, 428) with delta (0, 0)
Screenshot: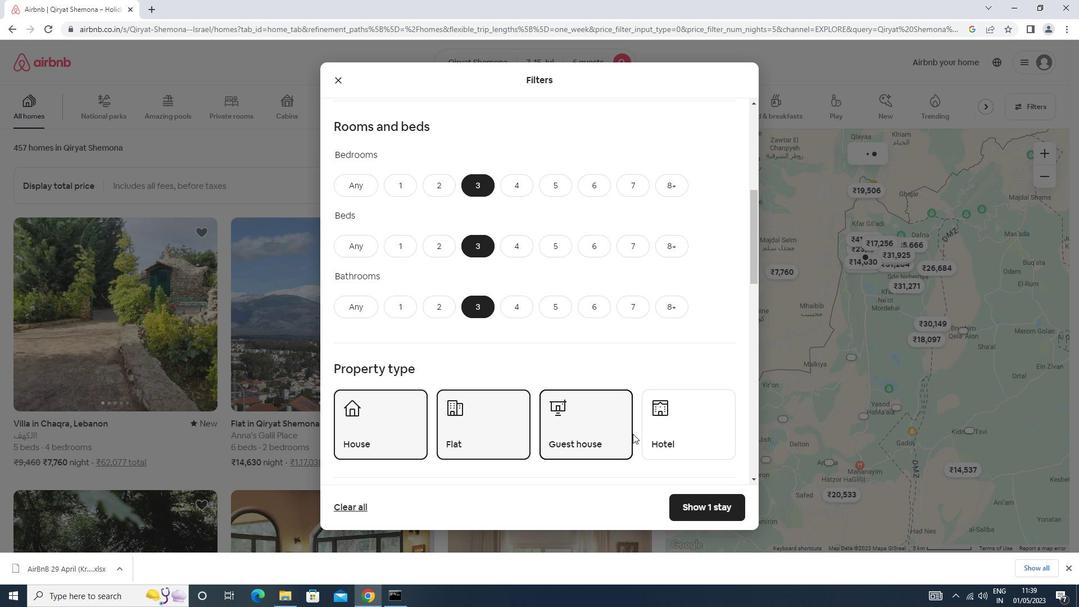
Action: Mouse scrolled (631, 428) with delta (0, 0)
Screenshot: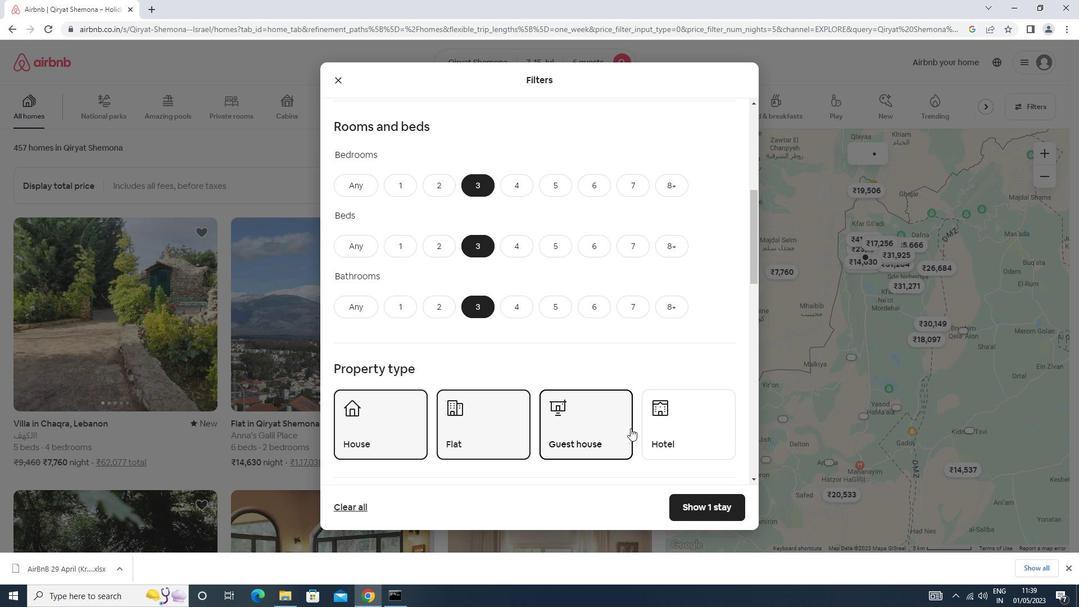 
Action: Mouse moved to (631, 428)
Screenshot: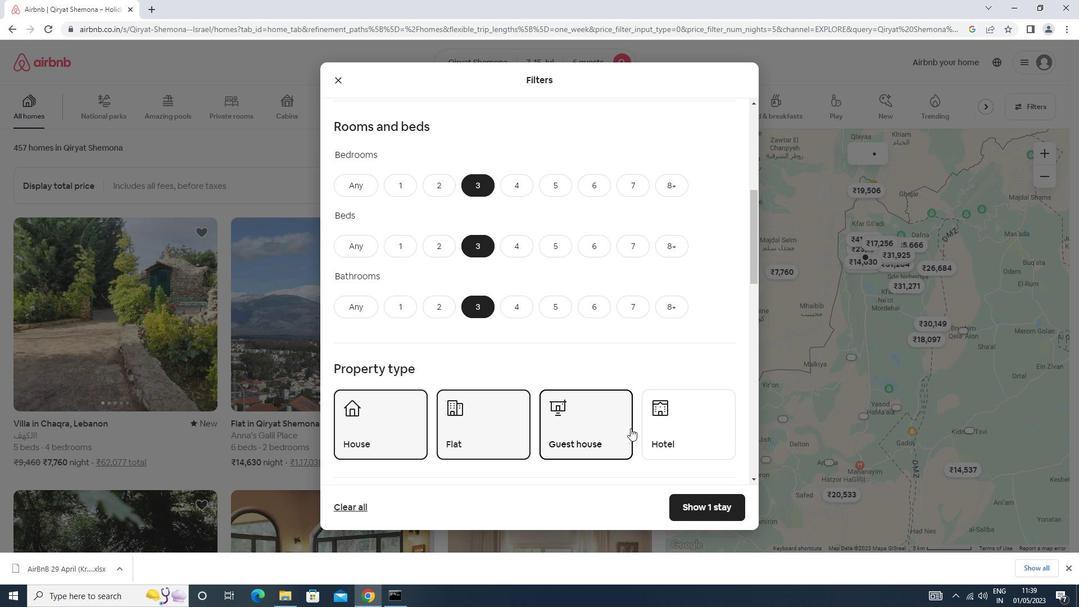 
Action: Mouse scrolled (631, 428) with delta (0, 0)
Screenshot: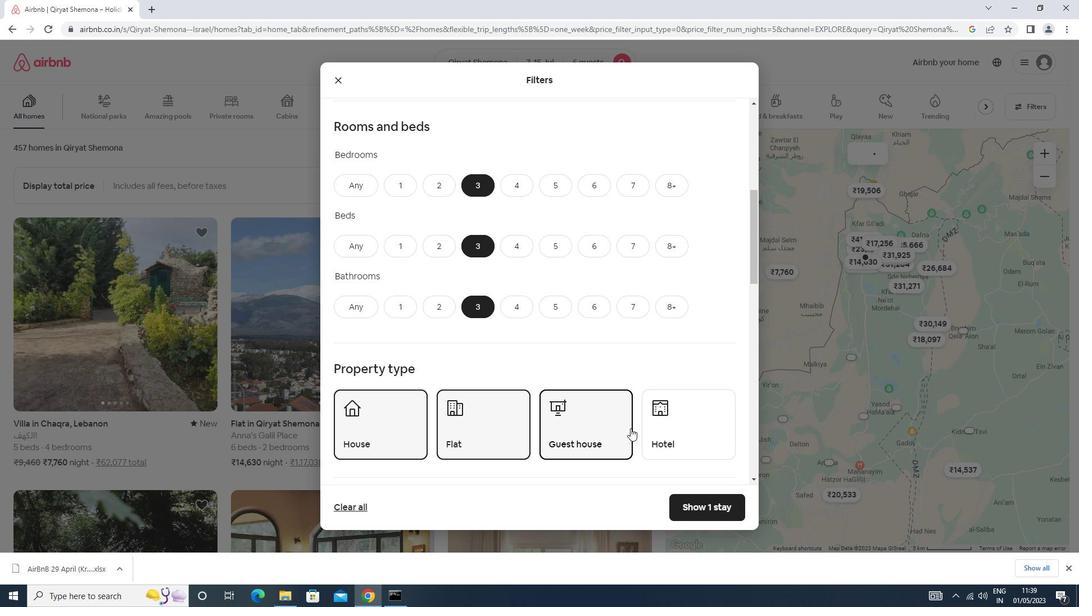 
Action: Mouse scrolled (631, 428) with delta (0, 0)
Screenshot: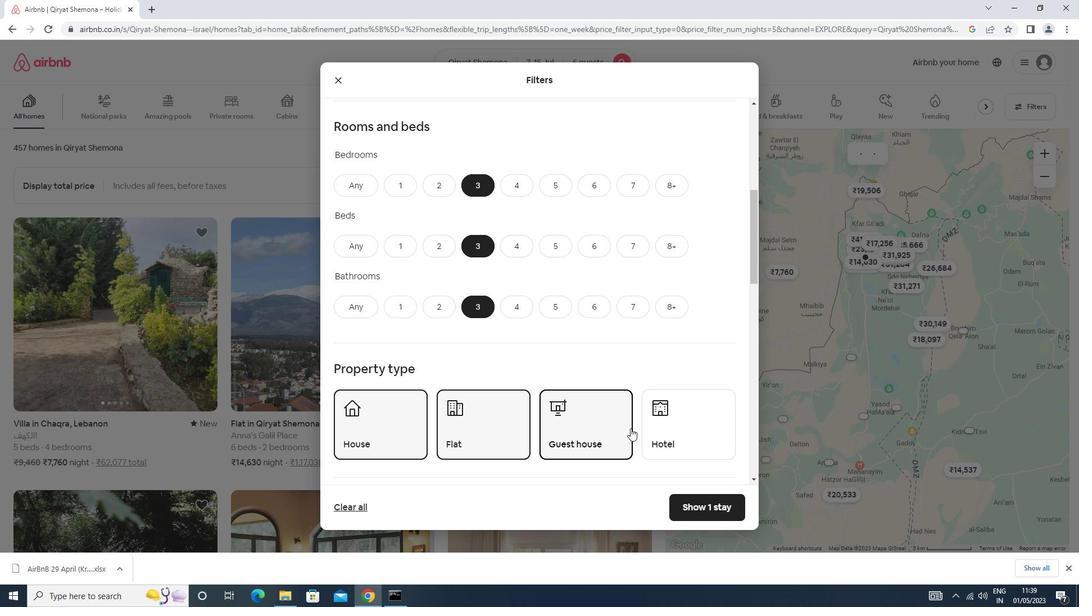 
Action: Mouse scrolled (631, 428) with delta (0, 0)
Screenshot: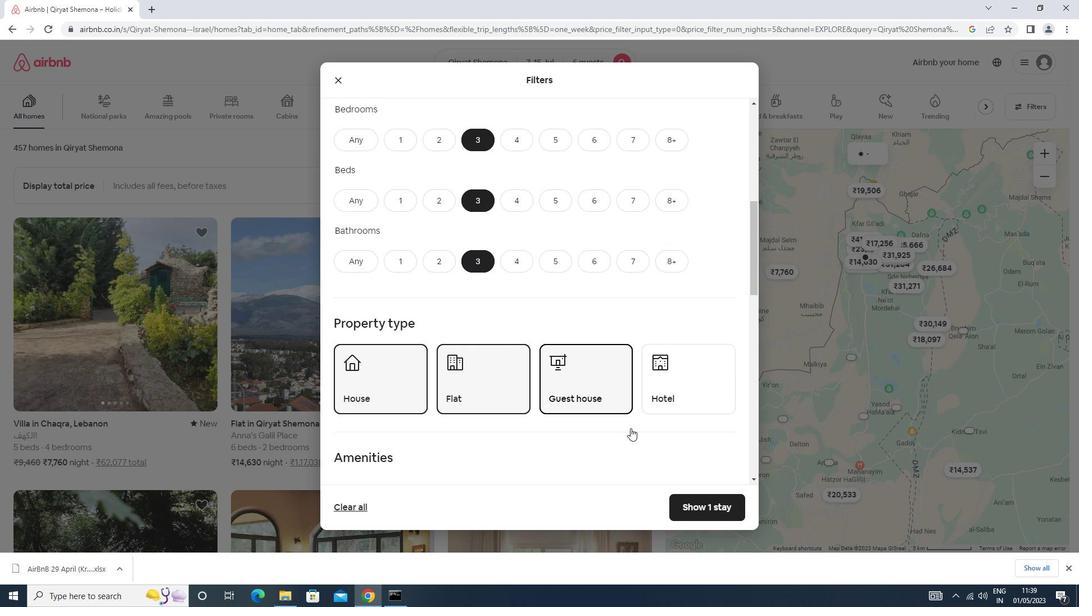 
Action: Mouse moved to (538, 331)
Screenshot: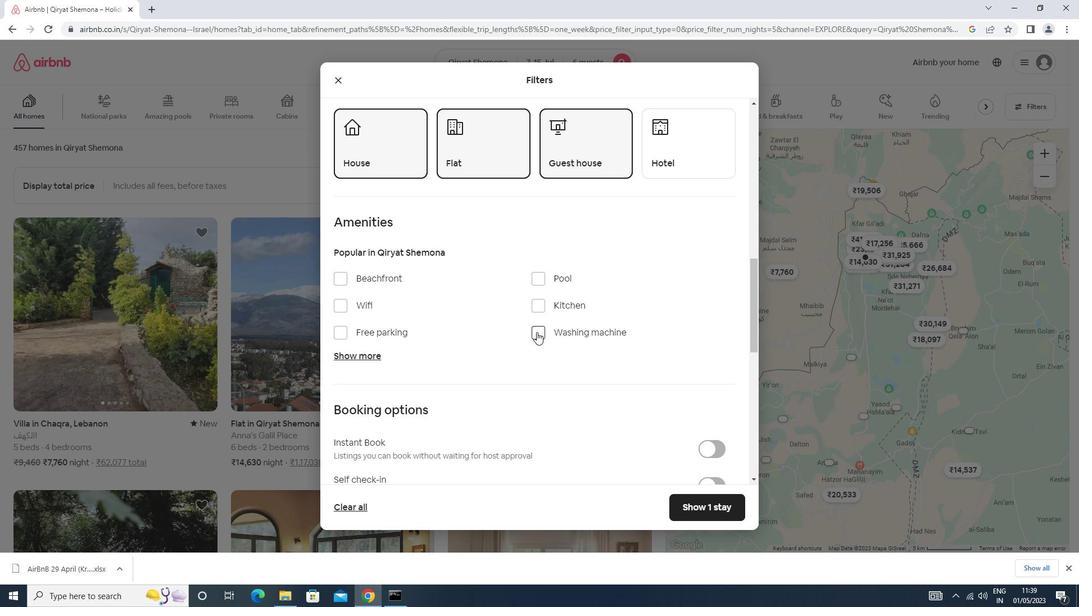 
Action: Mouse pressed left at (538, 331)
Screenshot: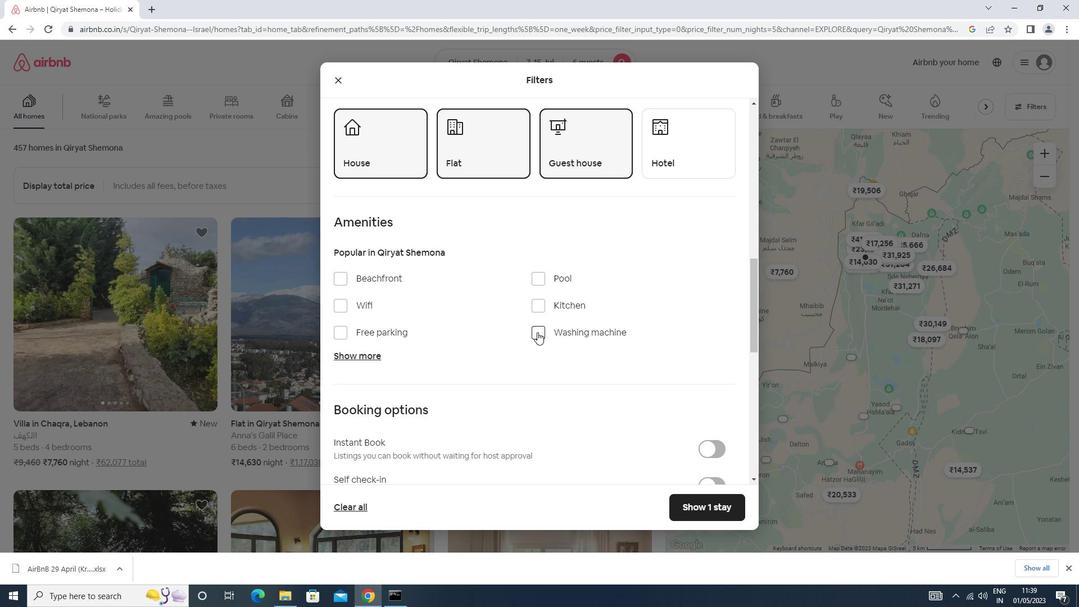 
Action: Mouse moved to (537, 329)
Screenshot: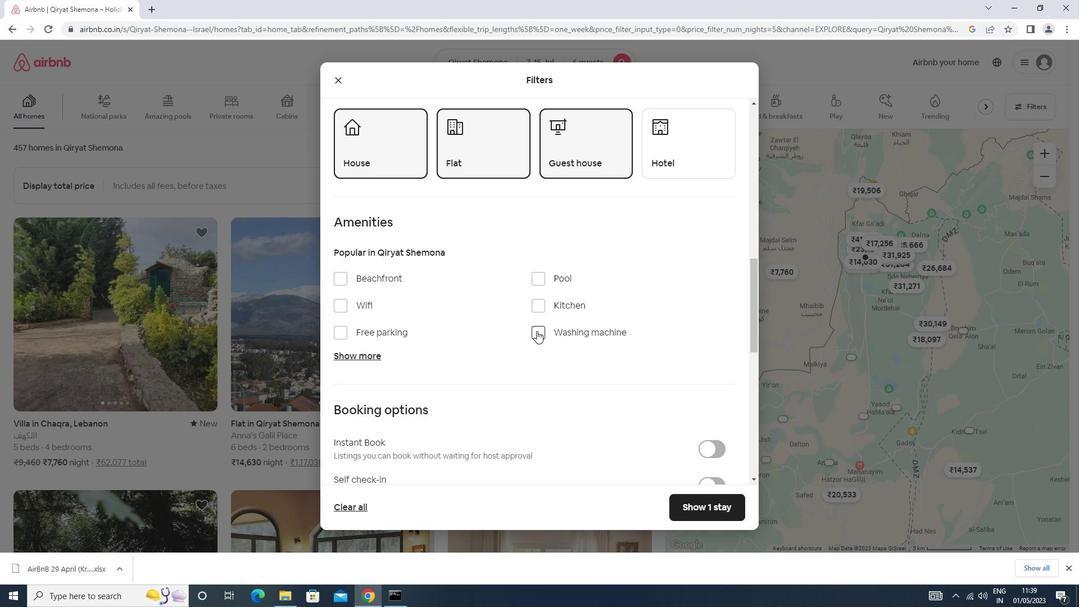 
Action: Mouse scrolled (537, 328) with delta (0, 0)
Screenshot: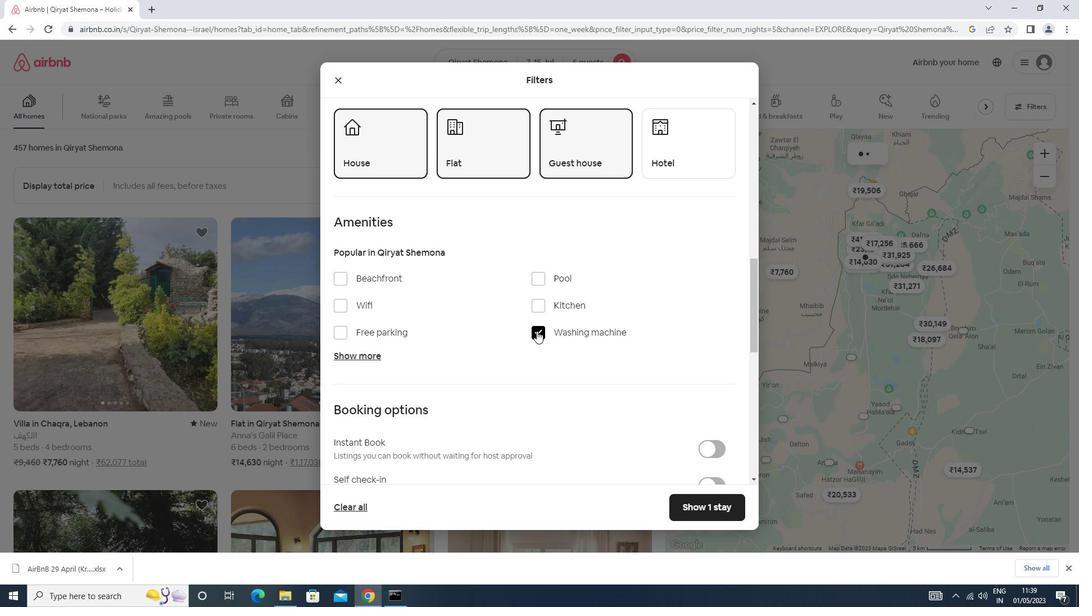 
Action: Mouse scrolled (537, 328) with delta (0, 0)
Screenshot: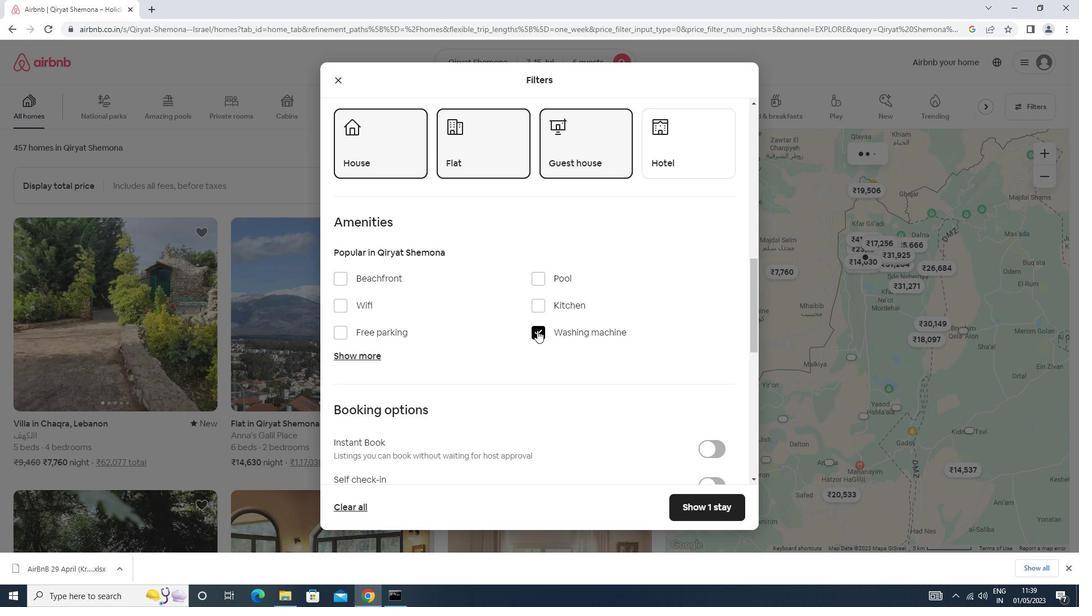 
Action: Mouse moved to (715, 369)
Screenshot: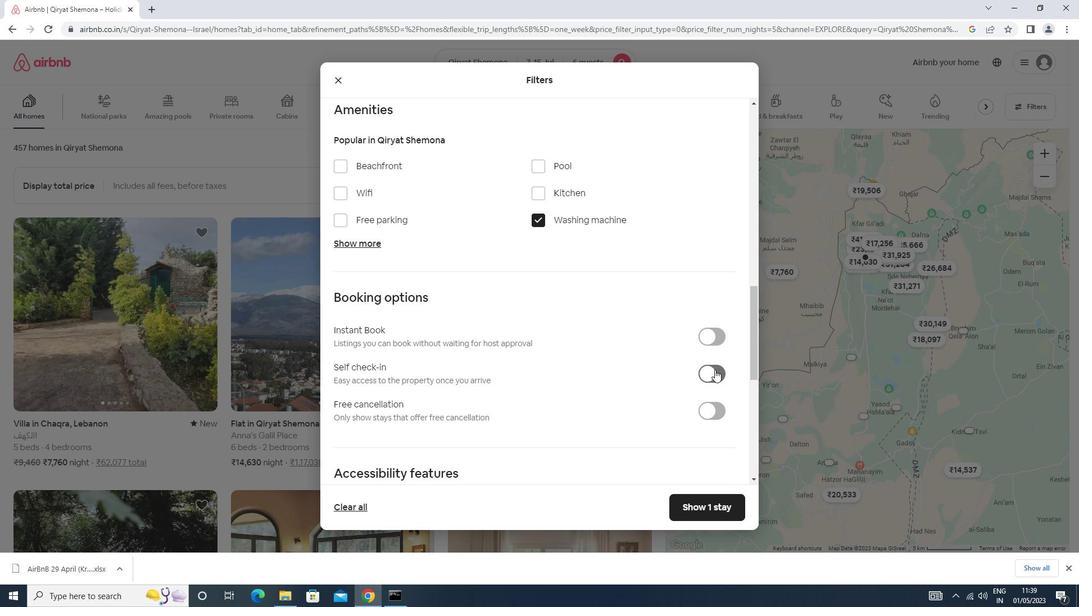 
Action: Mouse pressed left at (715, 369)
Screenshot: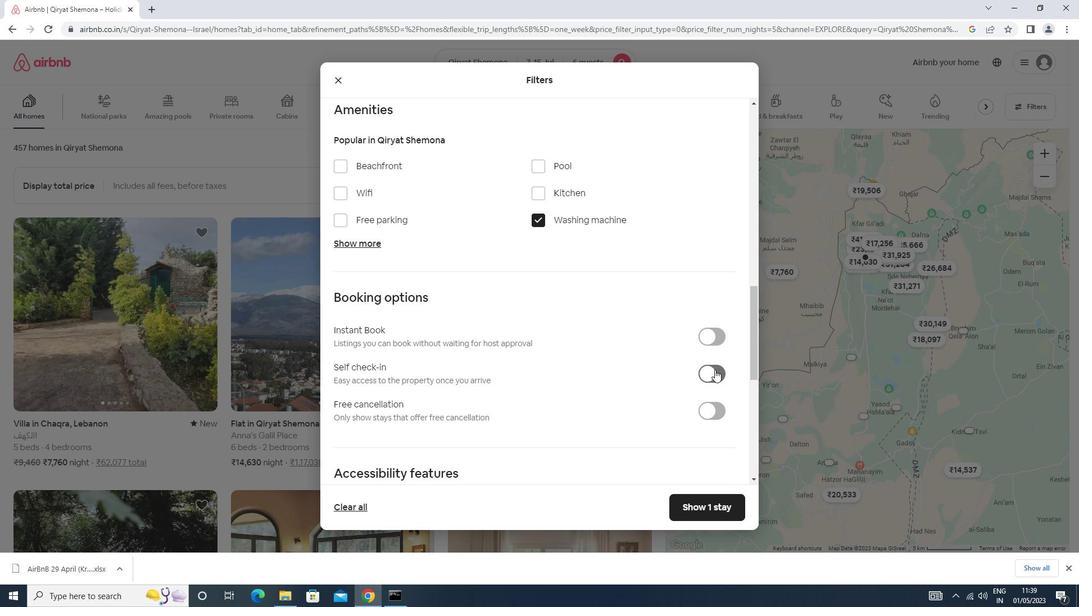 
Action: Mouse moved to (709, 356)
Screenshot: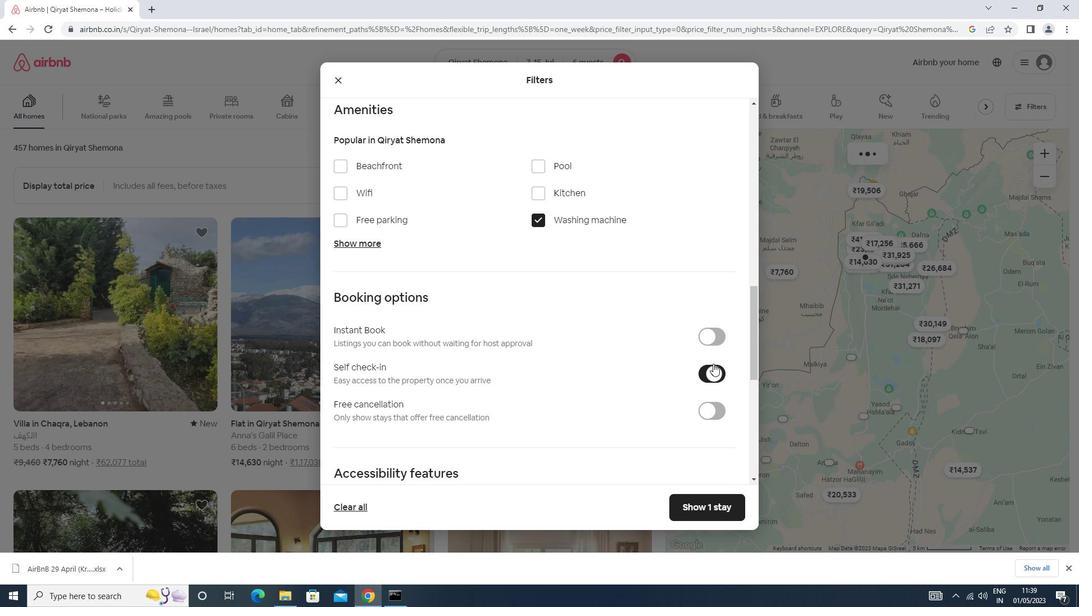 
Action: Mouse scrolled (709, 355) with delta (0, 0)
Screenshot: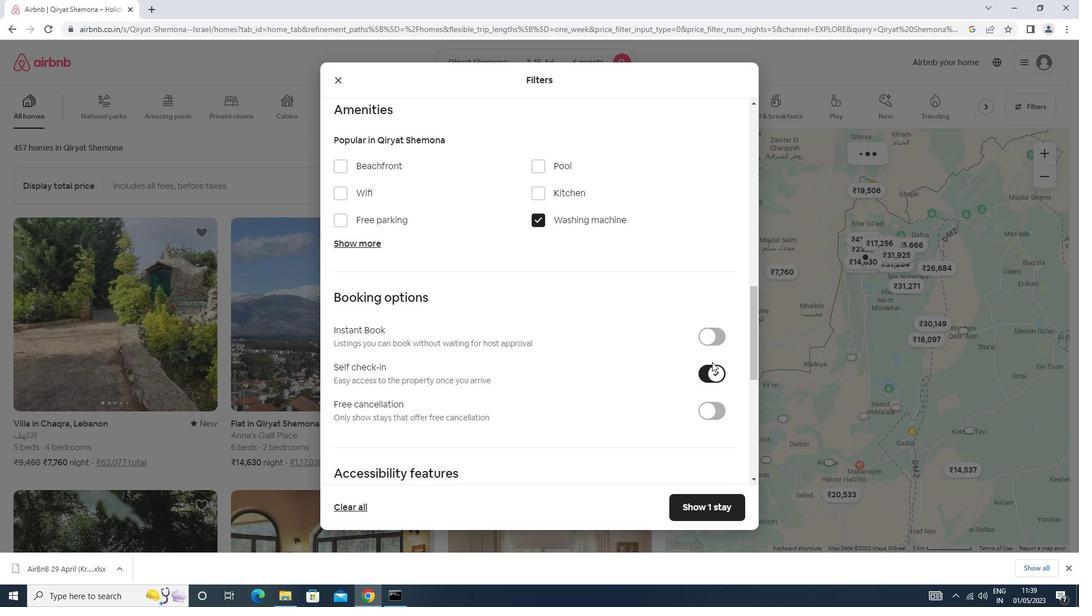 
Action: Mouse scrolled (709, 355) with delta (0, 0)
Screenshot: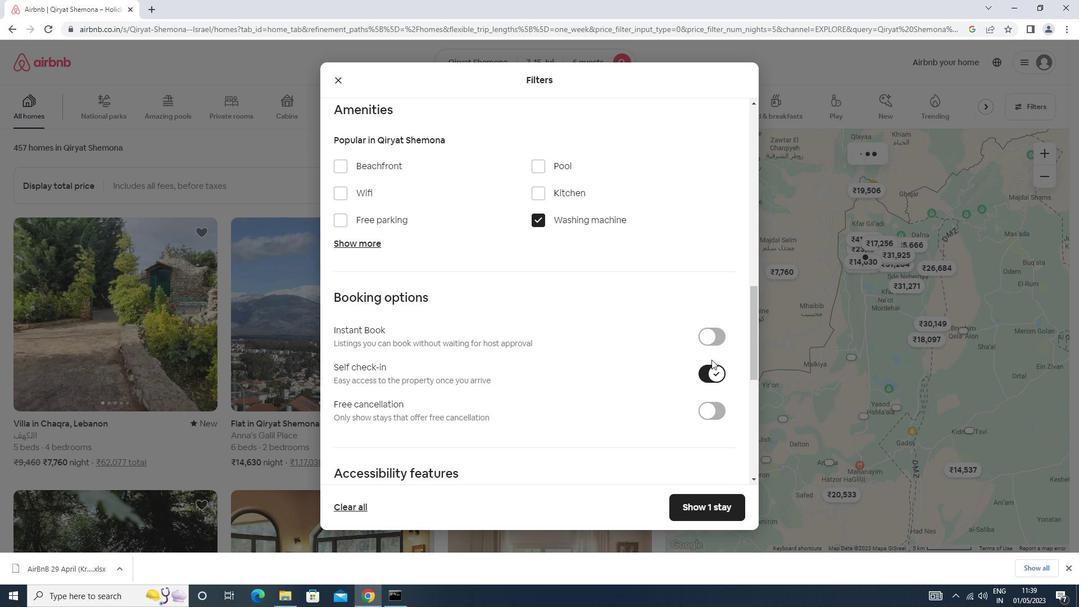 
Action: Mouse scrolled (709, 355) with delta (0, 0)
Screenshot: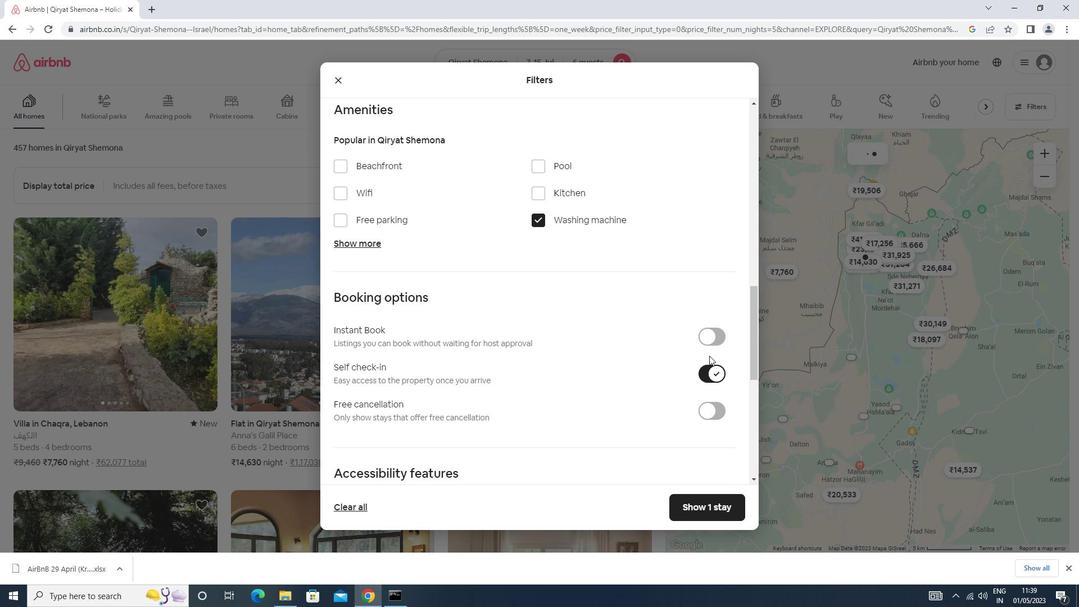 
Action: Mouse moved to (709, 356)
Screenshot: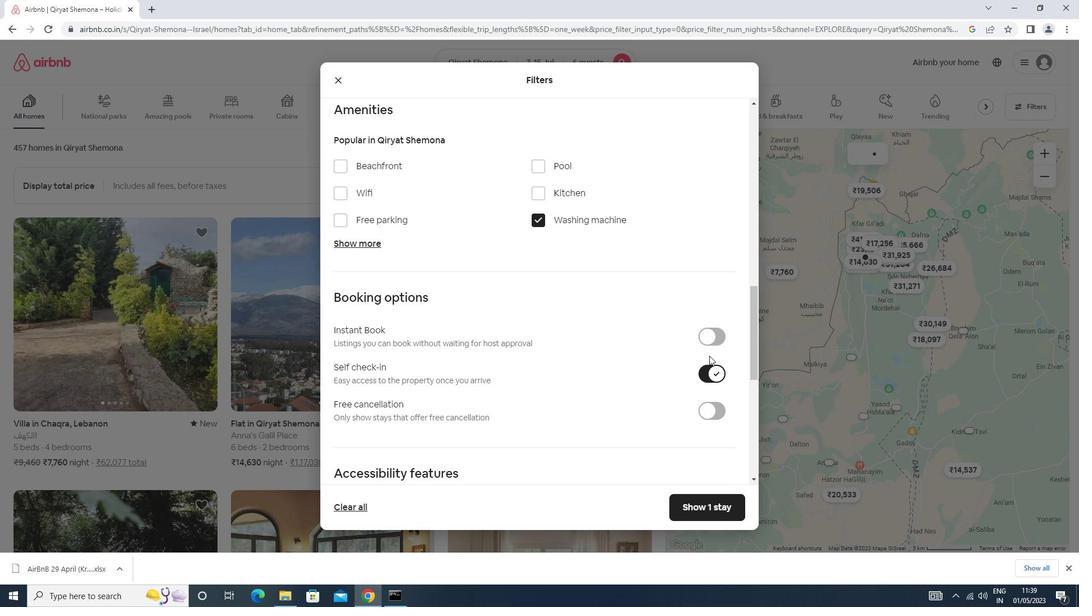 
Action: Mouse scrolled (709, 355) with delta (0, 0)
Screenshot: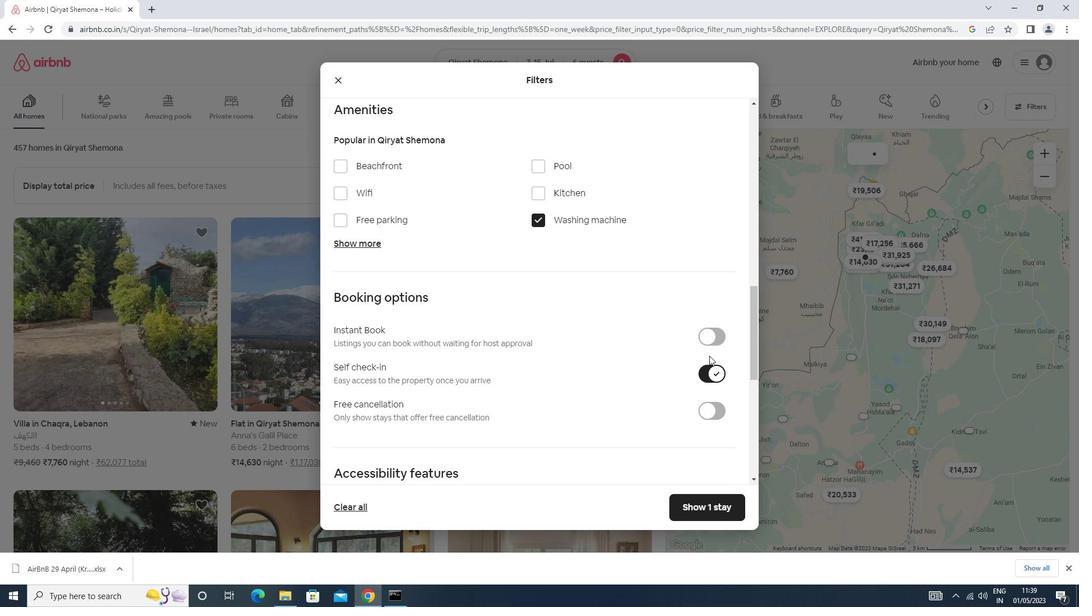 
Action: Mouse moved to (709, 356)
Screenshot: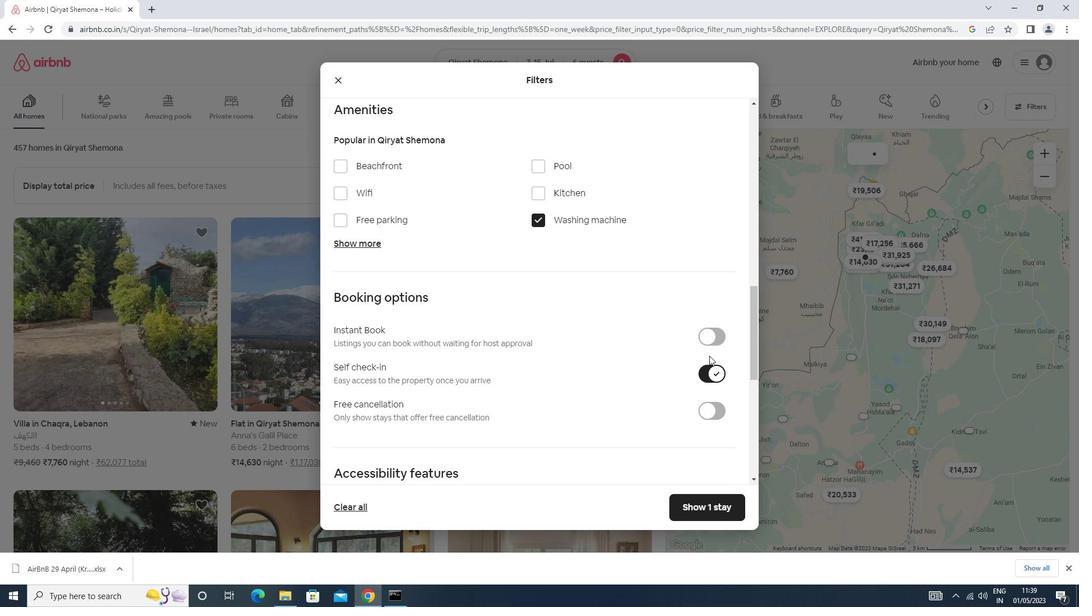 
Action: Mouse scrolled (709, 355) with delta (0, 0)
Screenshot: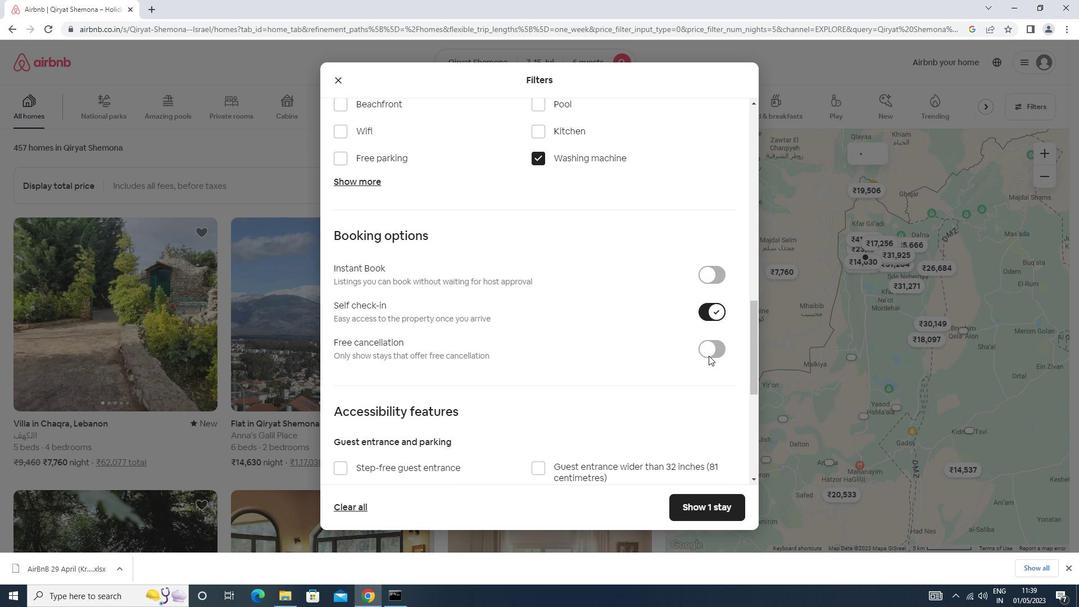 
Action: Mouse moved to (708, 356)
Screenshot: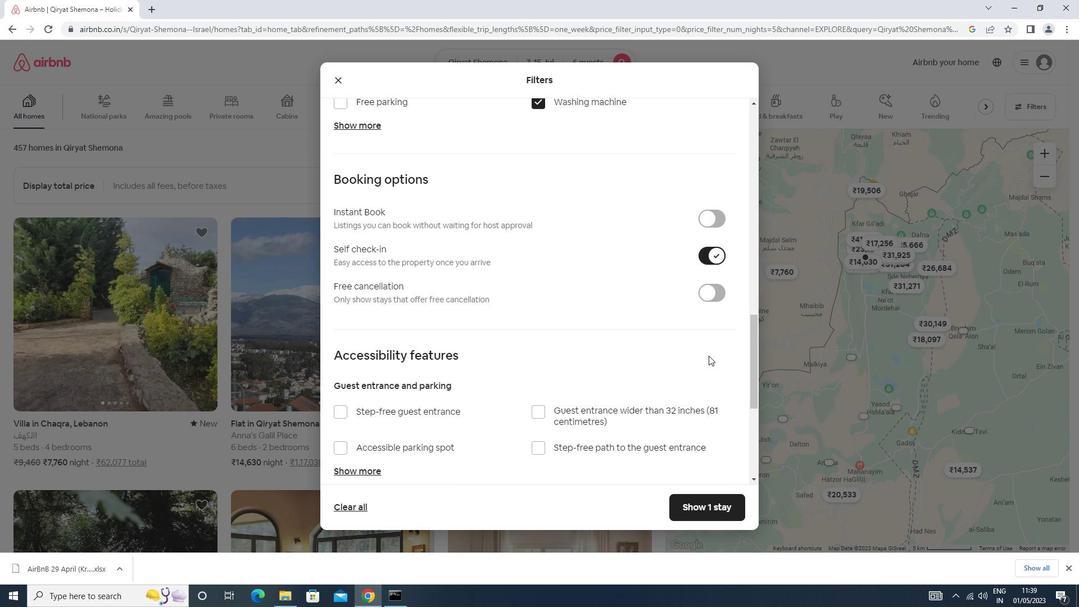
Action: Mouse scrolled (708, 355) with delta (0, 0)
Screenshot: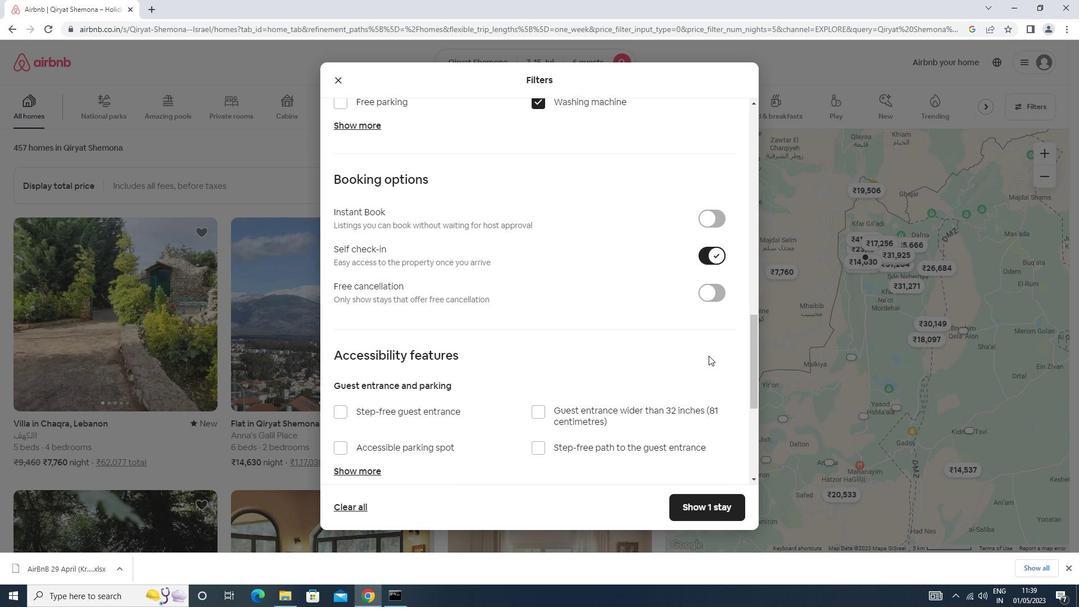 
Action: Mouse moved to (707, 356)
Screenshot: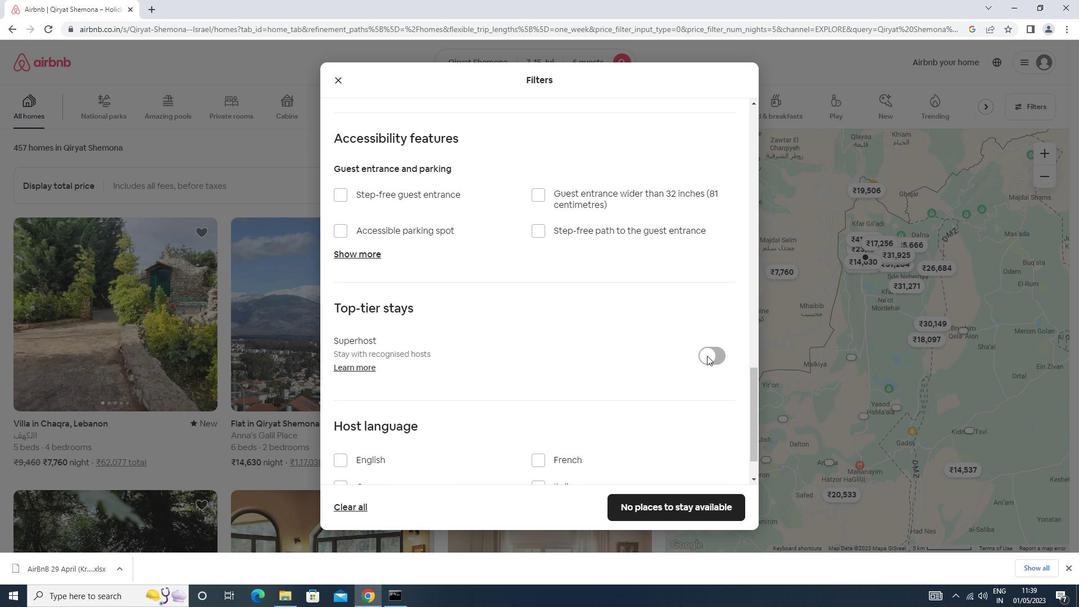 
Action: Mouse scrolled (707, 356) with delta (0, 0)
Screenshot: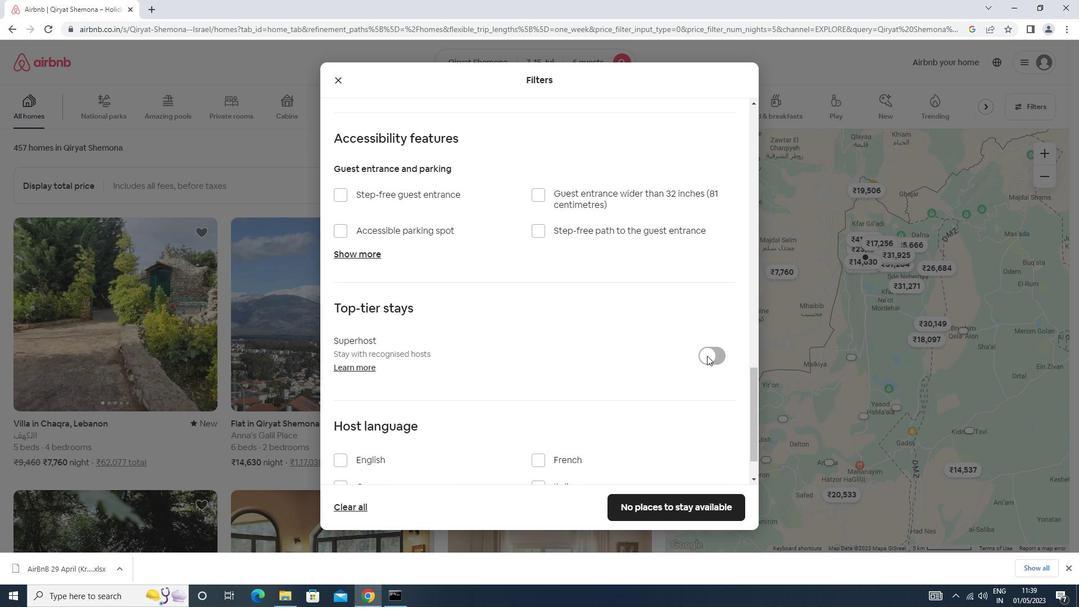 
Action: Mouse scrolled (707, 356) with delta (0, 0)
Screenshot: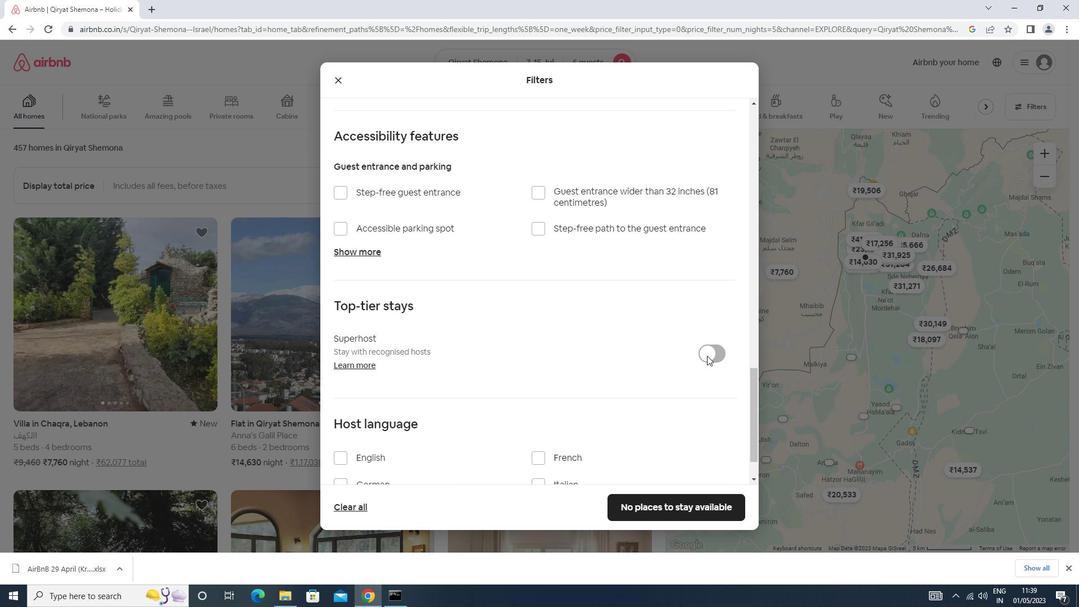 
Action: Mouse scrolled (707, 356) with delta (0, 0)
Screenshot: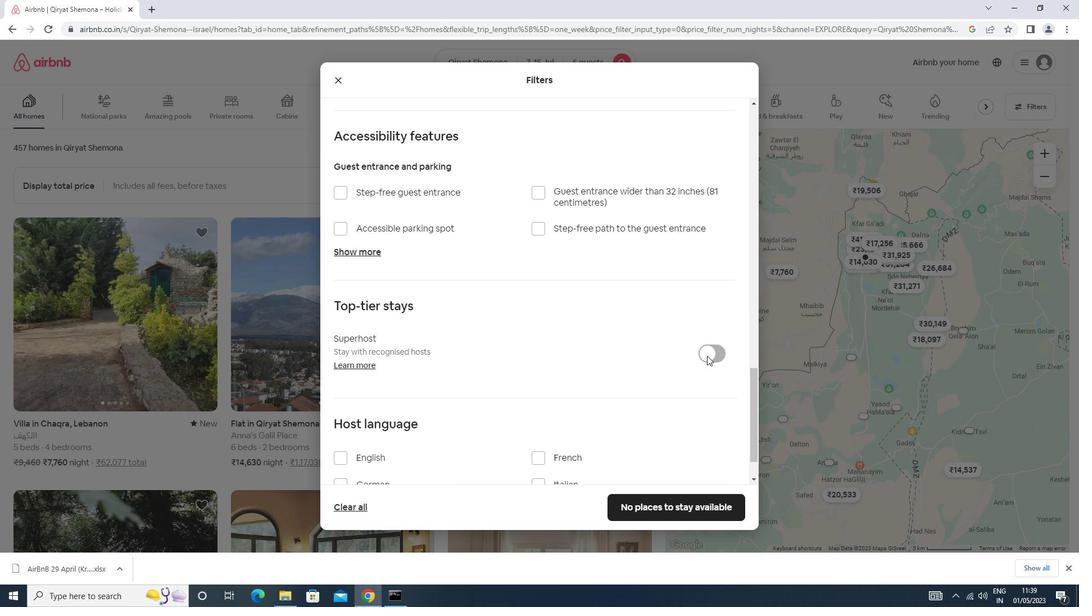 
Action: Mouse scrolled (707, 356) with delta (0, 0)
Screenshot: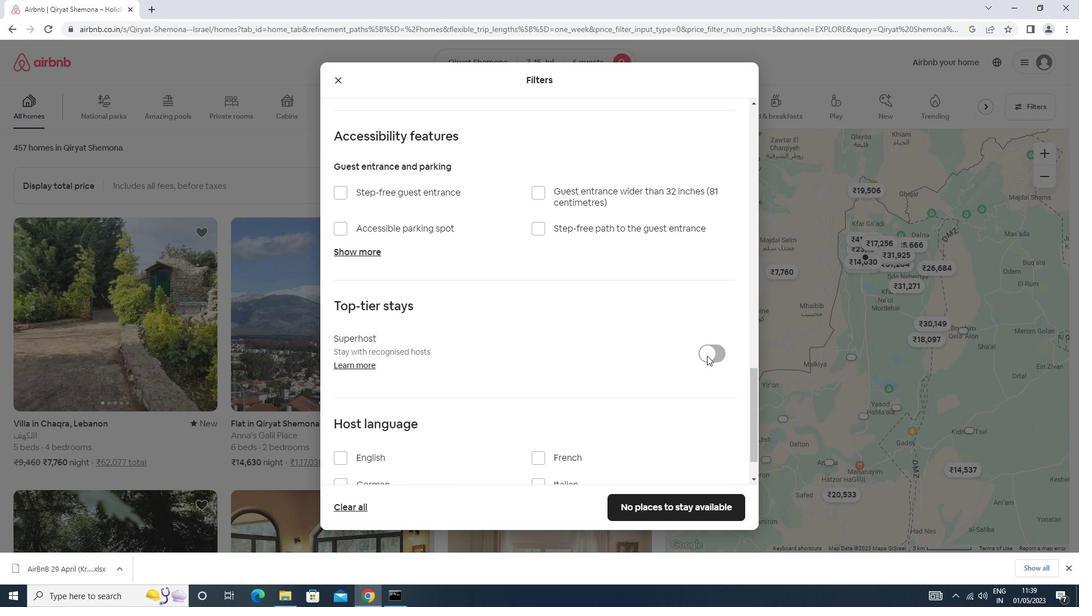 
Action: Mouse moved to (365, 399)
Screenshot: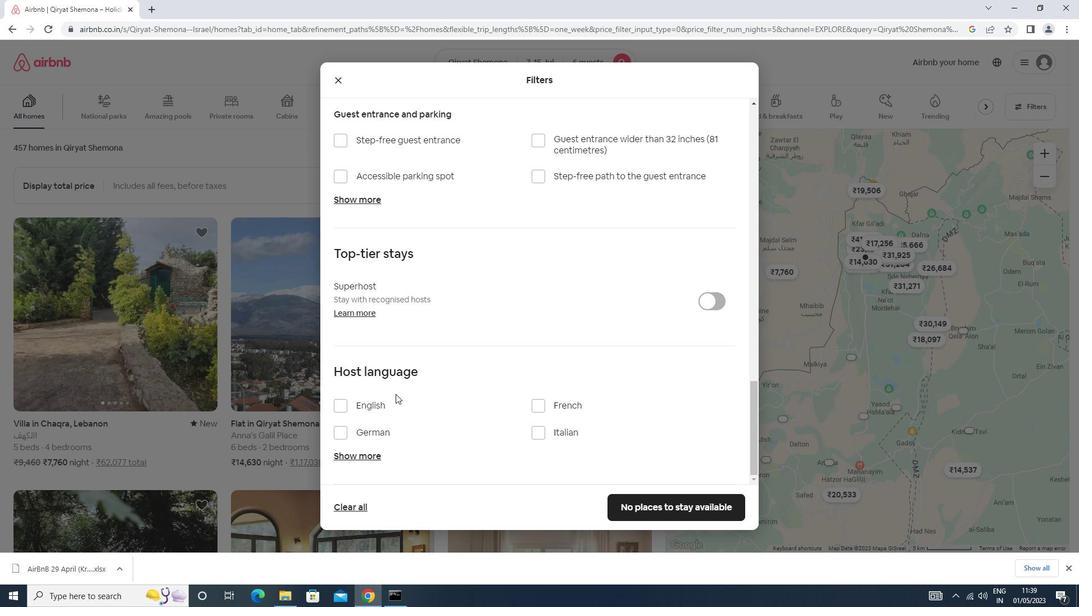 
Action: Mouse pressed left at (365, 399)
Screenshot: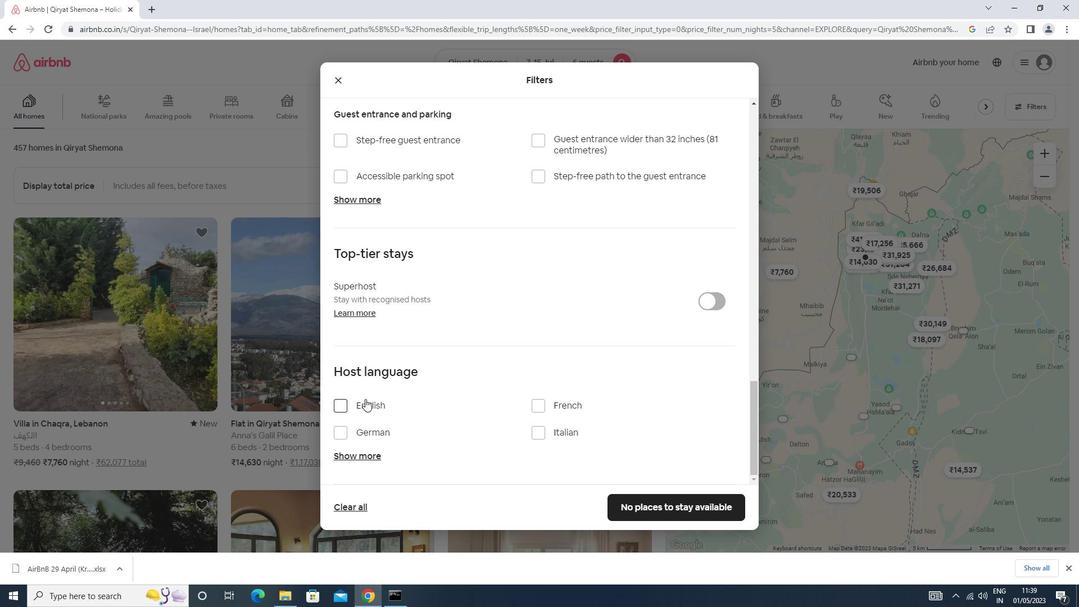 
Action: Mouse moved to (655, 509)
Screenshot: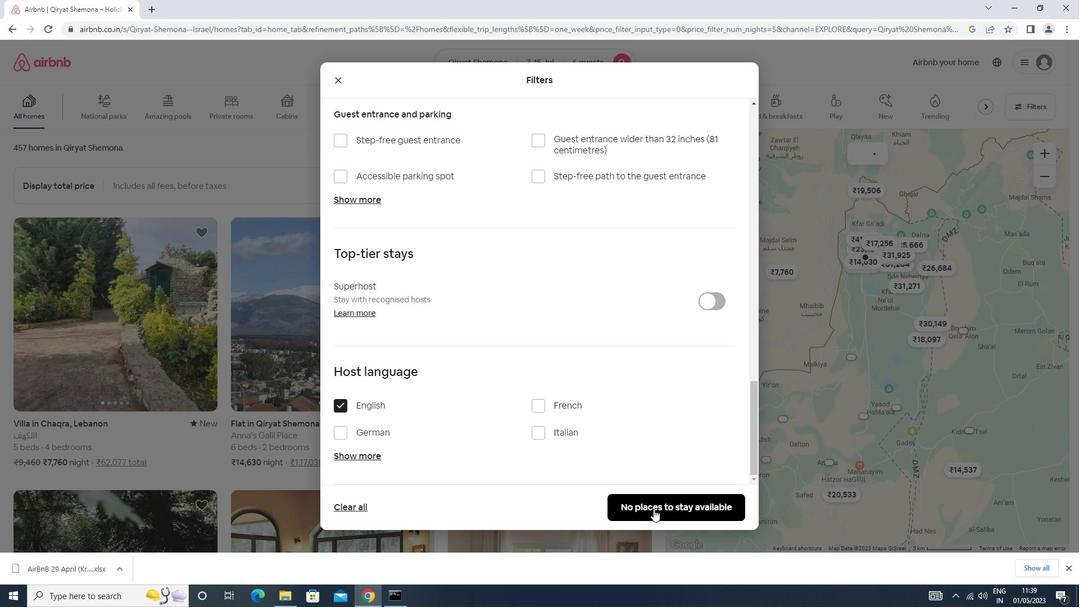 
Action: Mouse pressed left at (655, 509)
Screenshot: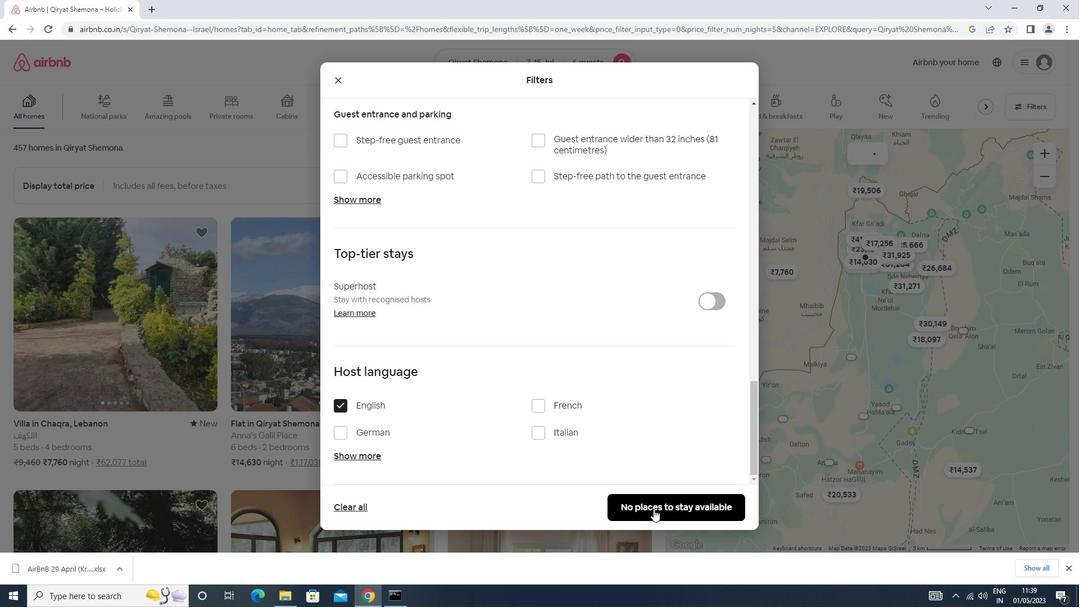 
Action: Mouse moved to (655, 491)
Screenshot: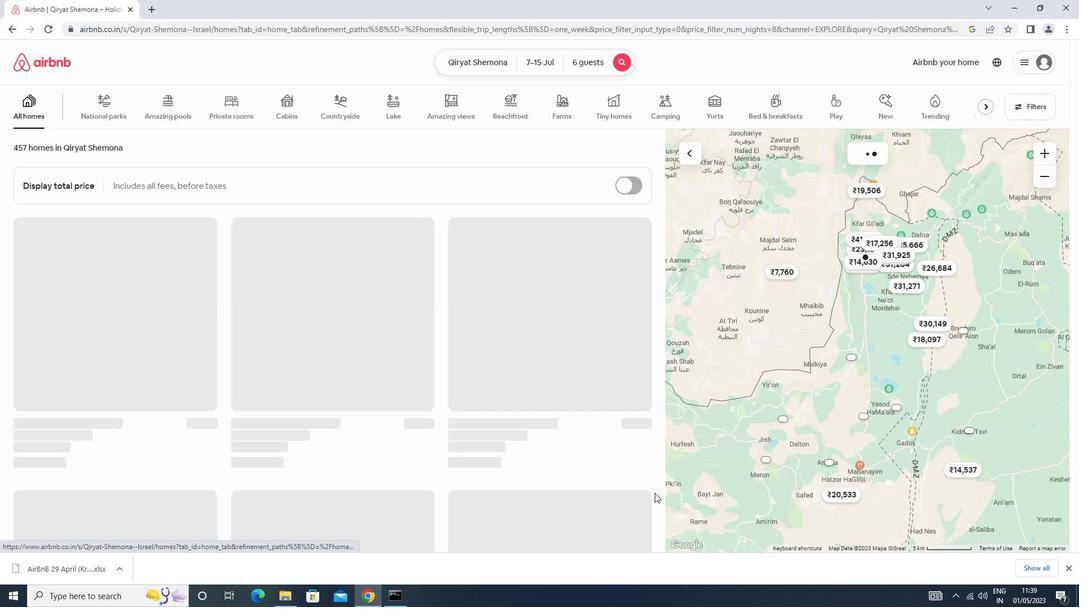 
